Task: Select Pets. Add to cart, from Target for 3194 Cheshire Road, Bridgeport, Connecticut 06604, Cell Number 203-362-4243, following items : Blue Buffalo Chicken & Brown Rice Recipe Indoor Health Dry Cat Food (5 lb)_x000D_
 - 1, Purina Natural High Protein, Grain Free Pate Wet Cat Food Beef Recipe (3 oz)_x000D_
 - 1, Tidy Cats Clumping Performance Multi Litter (20 lb)_x000D_
 - 1, Purina Tidy Cats Clumping Cat Litter for Multiple Cats (20 lb)_x000D_
 - 1, Purina Tidy Cats 4-in-1 Strength Clumping Cat Litter Pail (35 lb)_x000D_
 - 1
Action: Mouse moved to (548, 125)
Screenshot: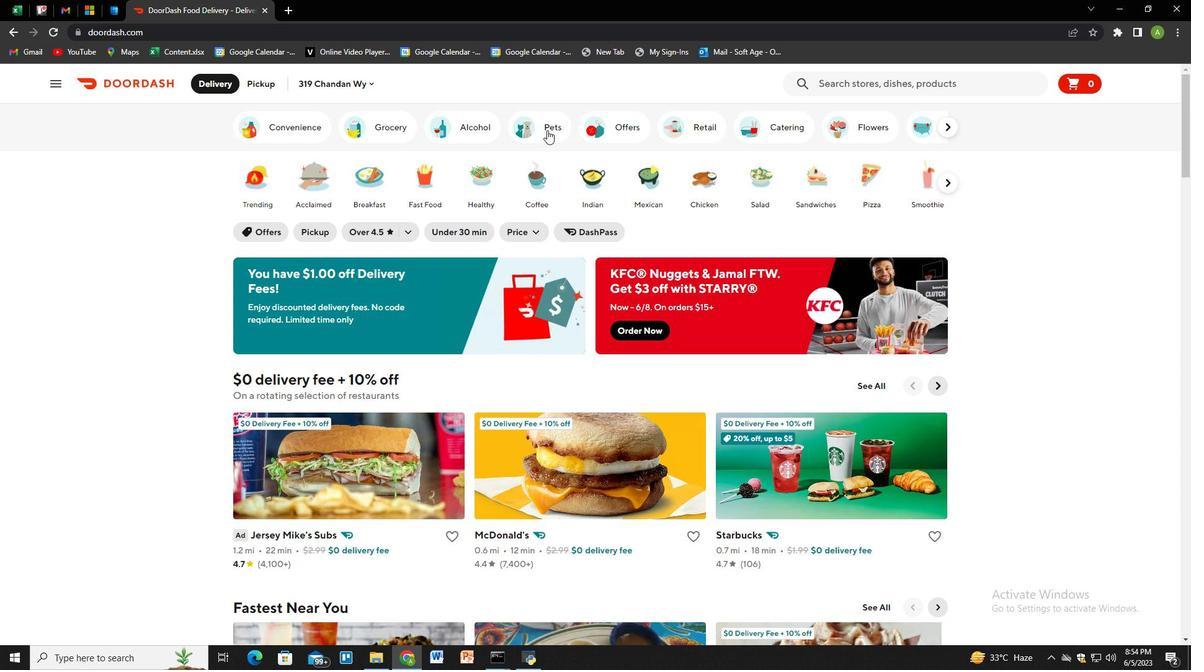 
Action: Mouse pressed left at (548, 125)
Screenshot: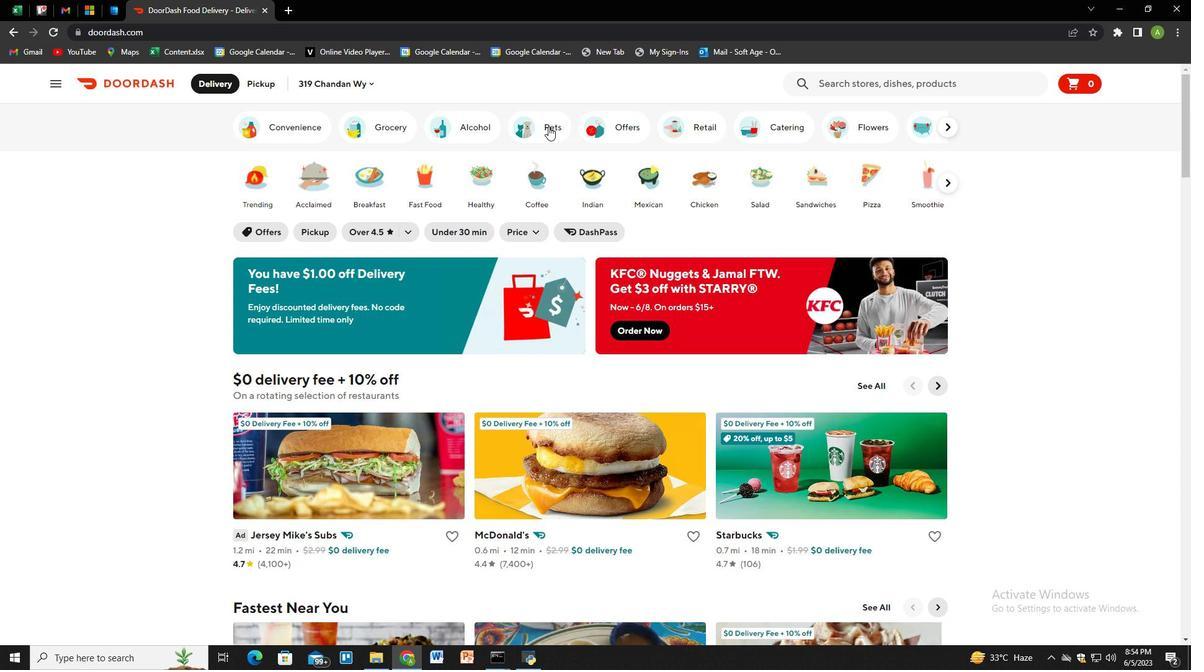 
Action: Mouse moved to (911, 347)
Screenshot: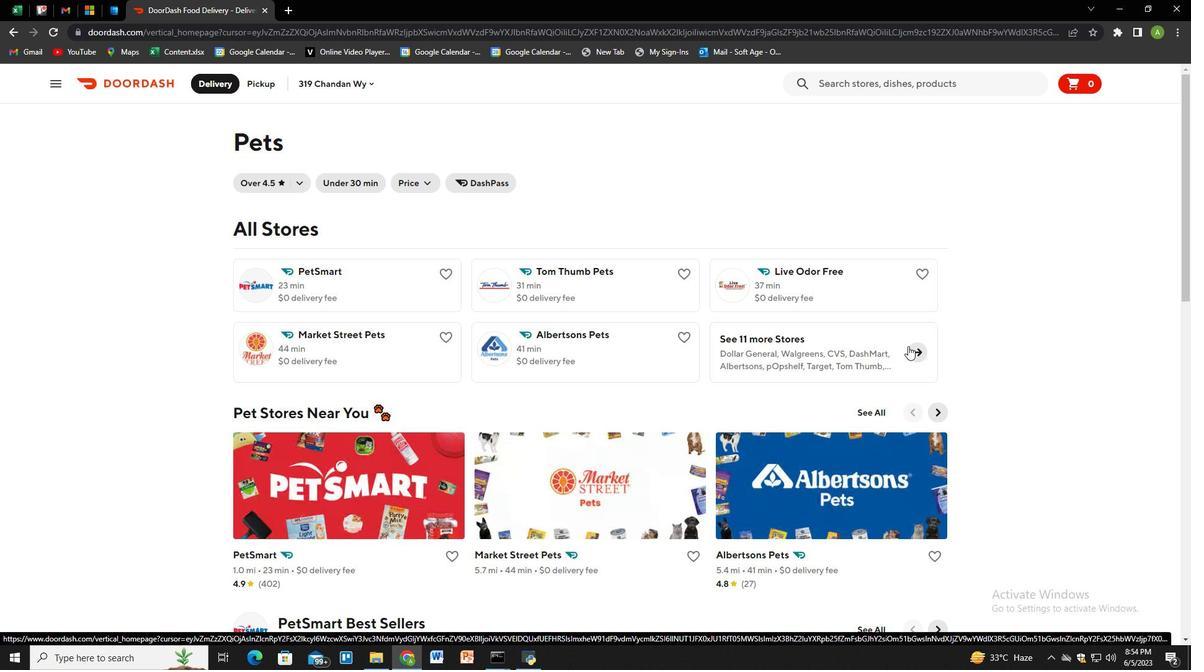 
Action: Mouse pressed left at (911, 347)
Screenshot: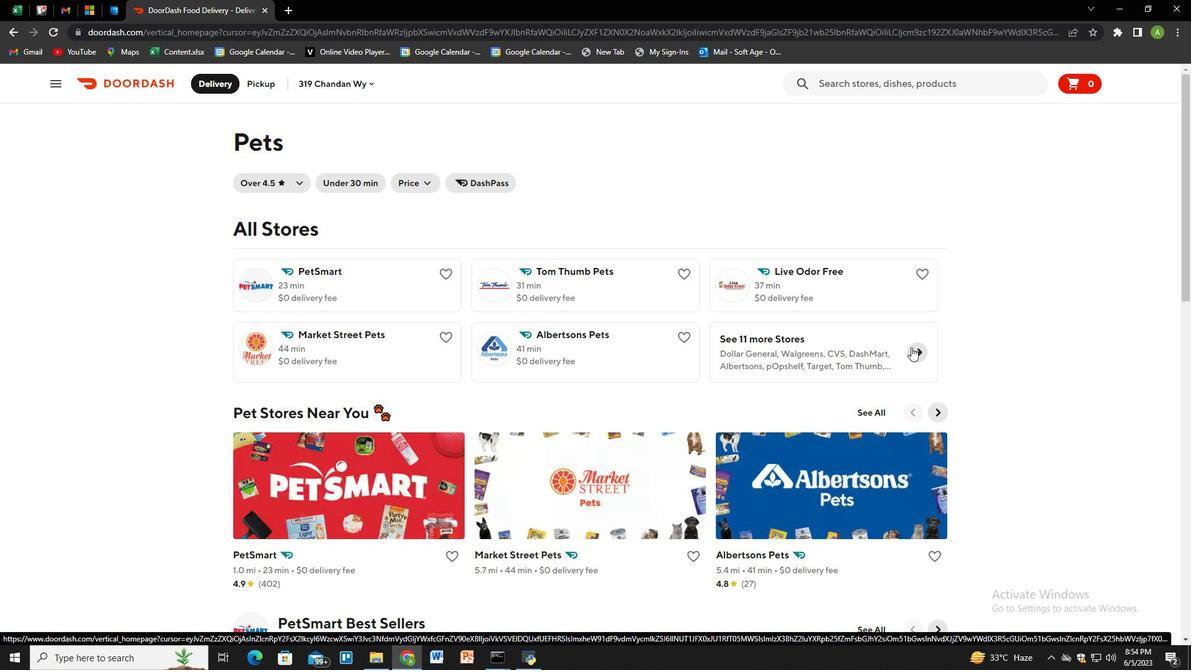 
Action: Mouse moved to (843, 390)
Screenshot: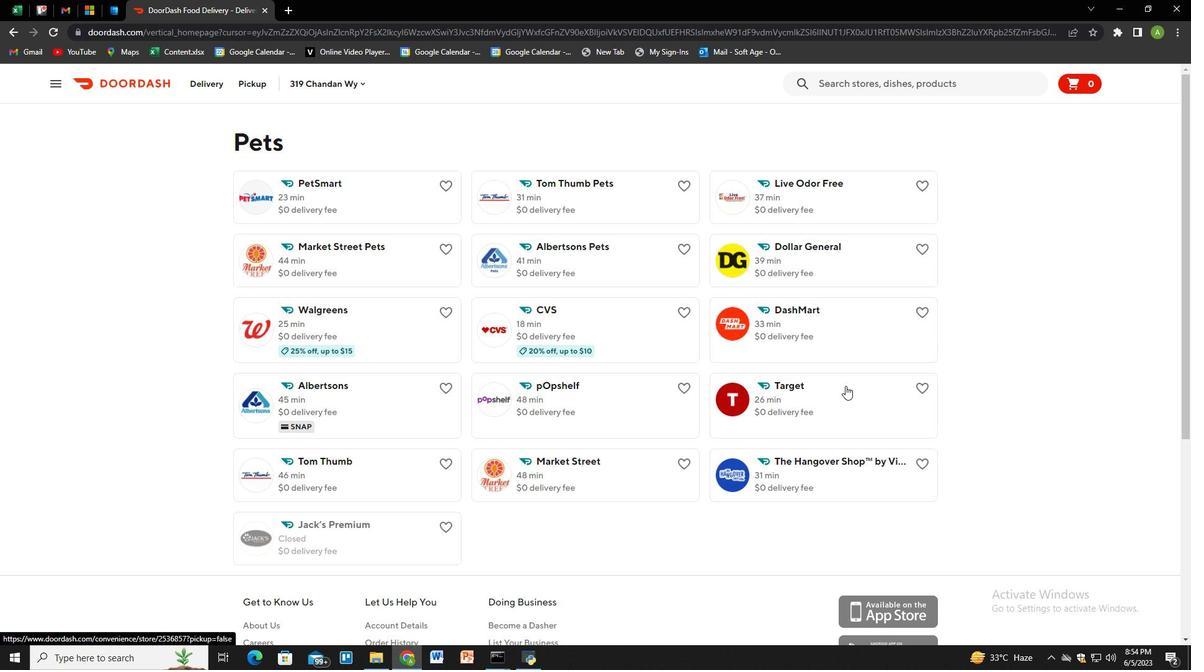 
Action: Mouse pressed left at (843, 390)
Screenshot: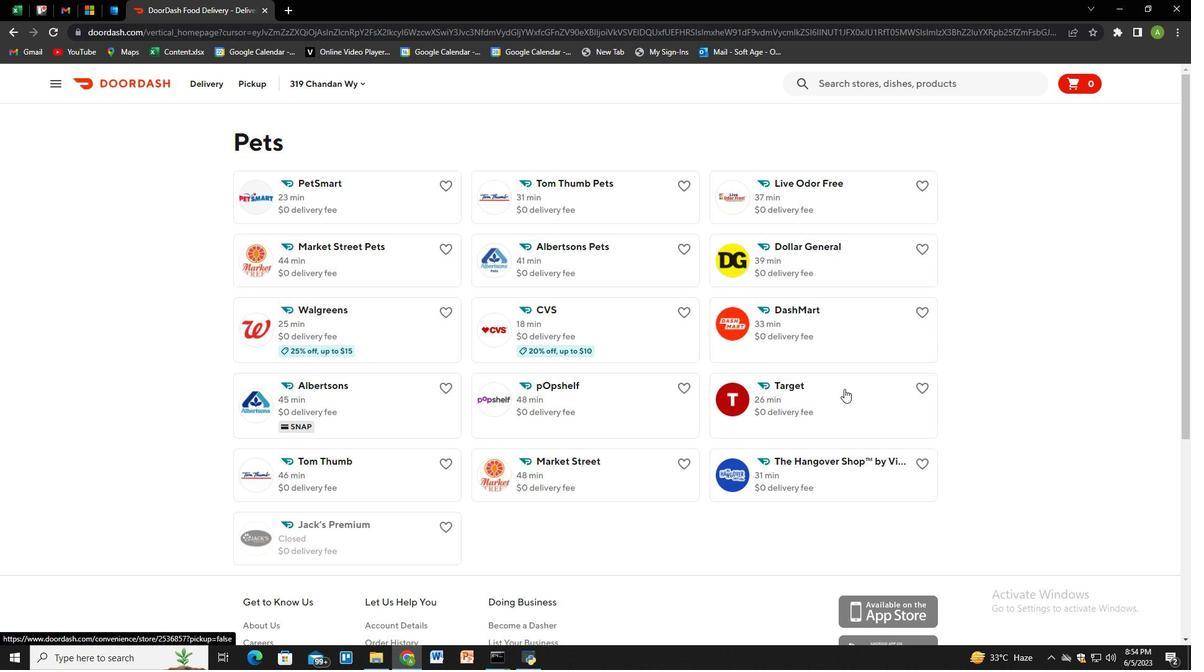 
Action: Mouse moved to (269, 84)
Screenshot: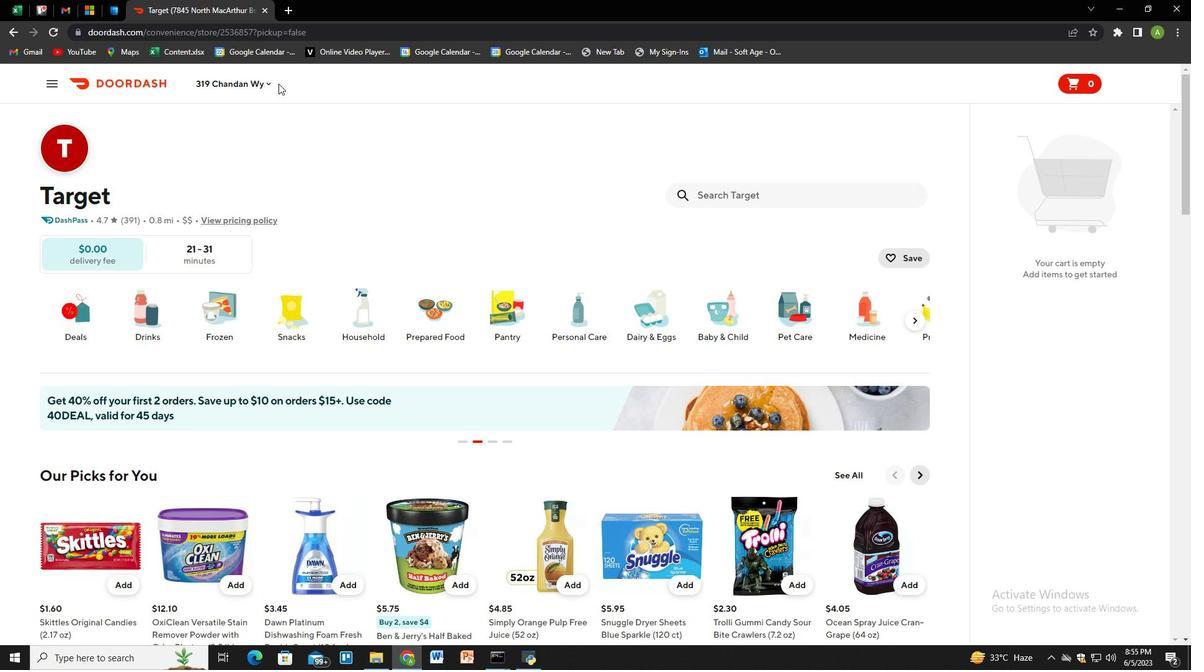 
Action: Mouse pressed left at (269, 84)
Screenshot: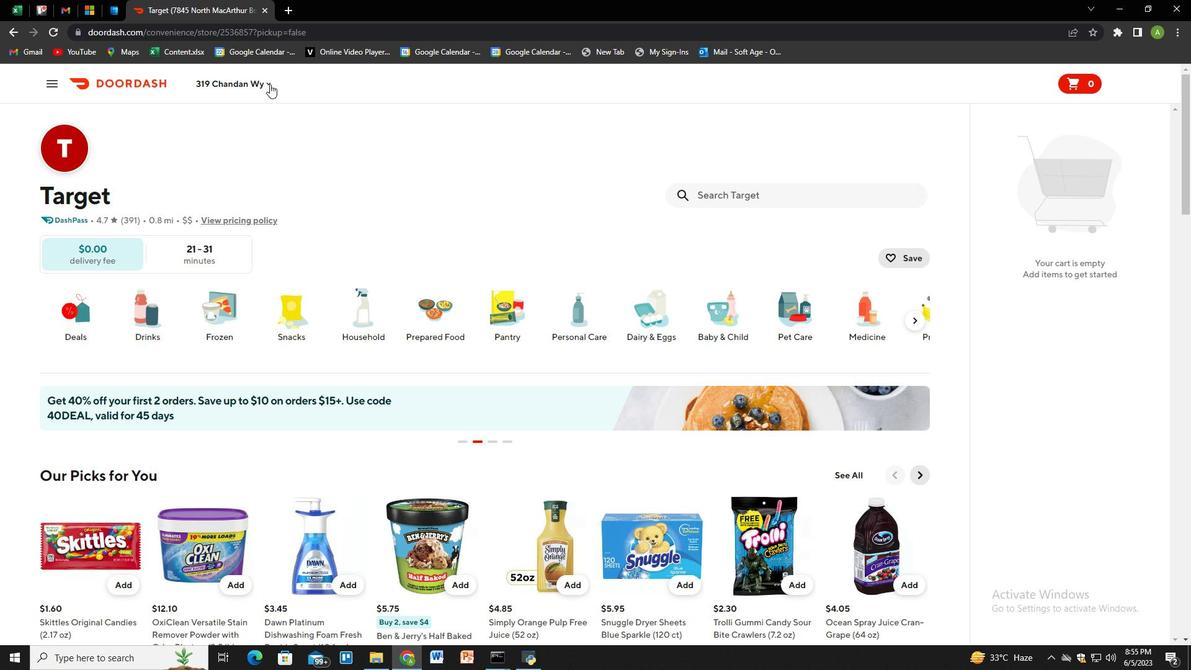 
Action: Mouse moved to (291, 138)
Screenshot: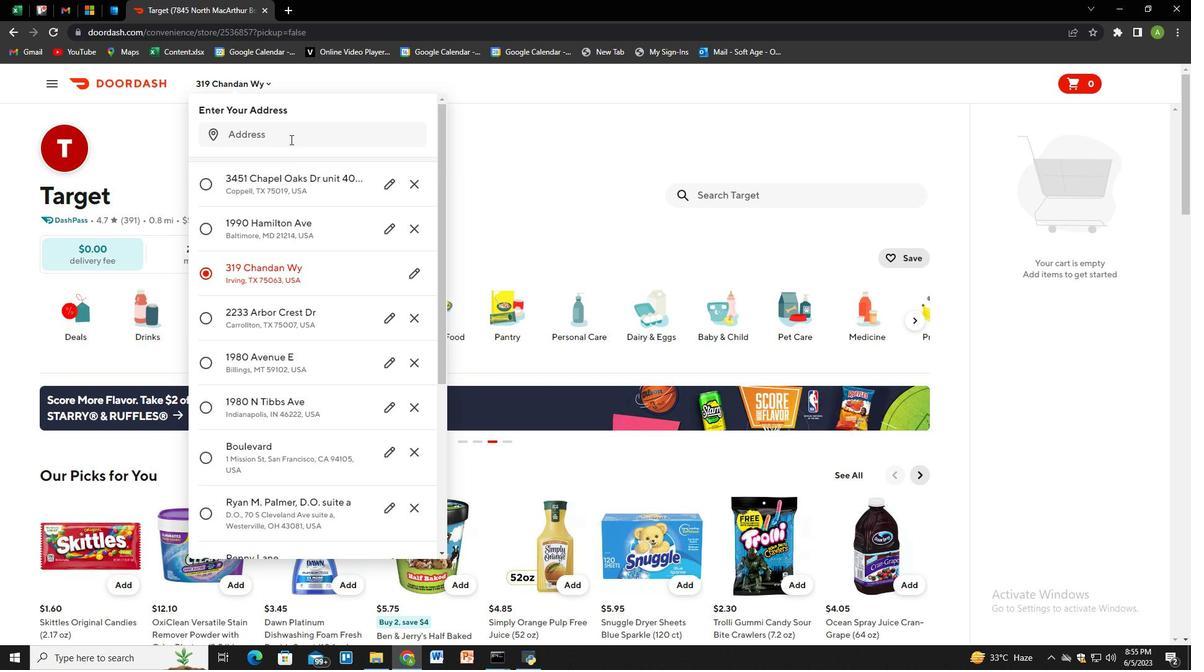 
Action: Mouse pressed left at (291, 138)
Screenshot: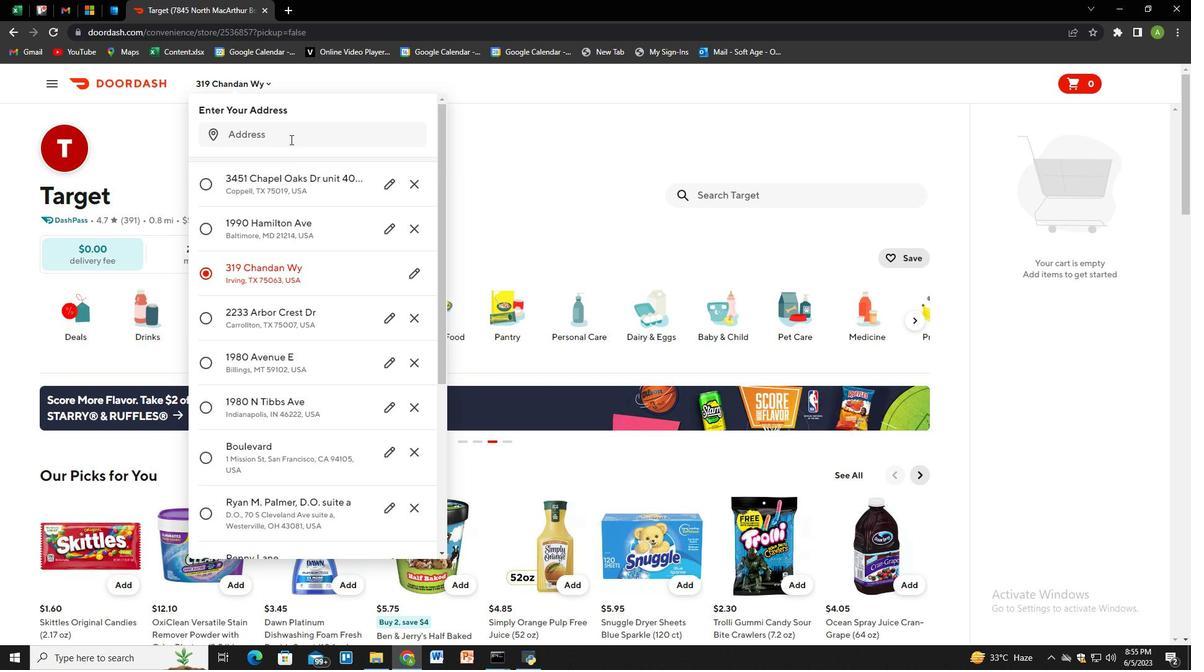 
Action: Mouse moved to (292, 137)
Screenshot: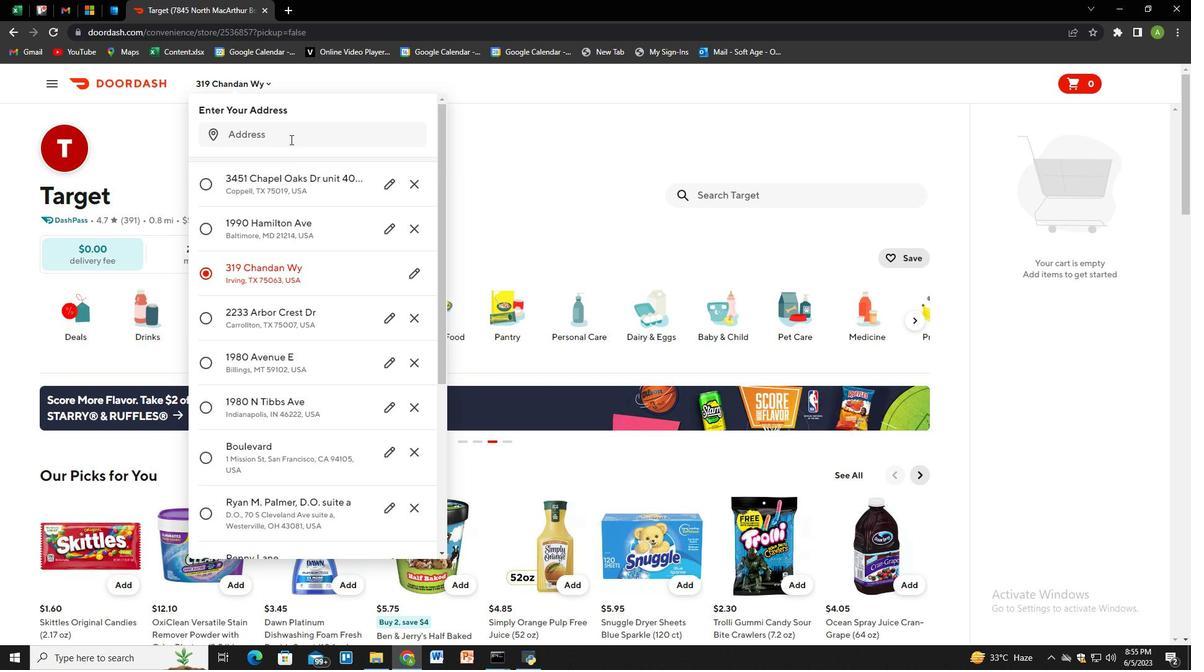 
Action: Key pressed 3194<Key.space>cheshire<Key.space>road,<Key.space>bridgeport,<Key.space>connecticut<Key.space>06604<Key.enter>
Screenshot: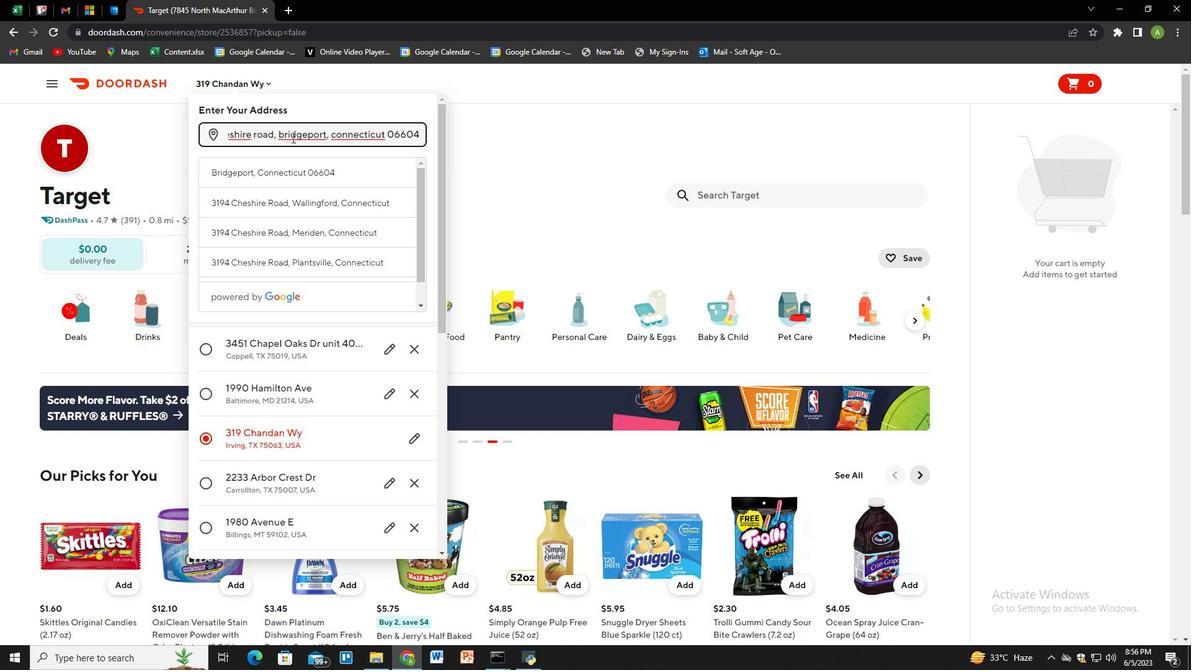 
Action: Mouse moved to (385, 540)
Screenshot: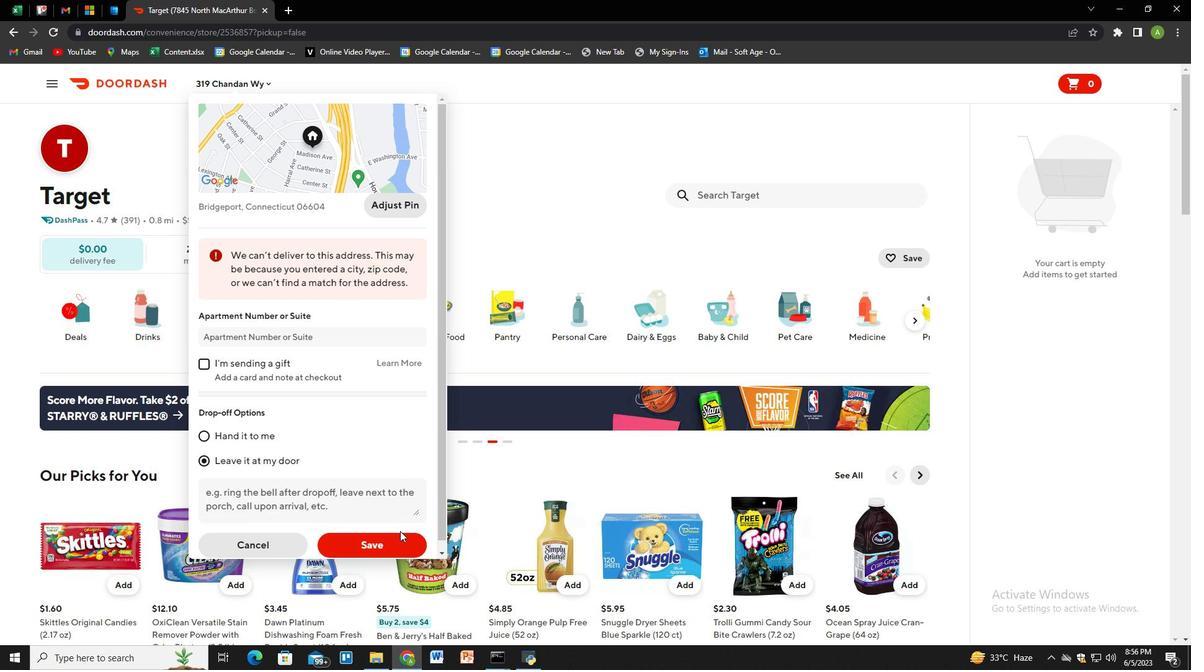 
Action: Mouse pressed left at (385, 540)
Screenshot: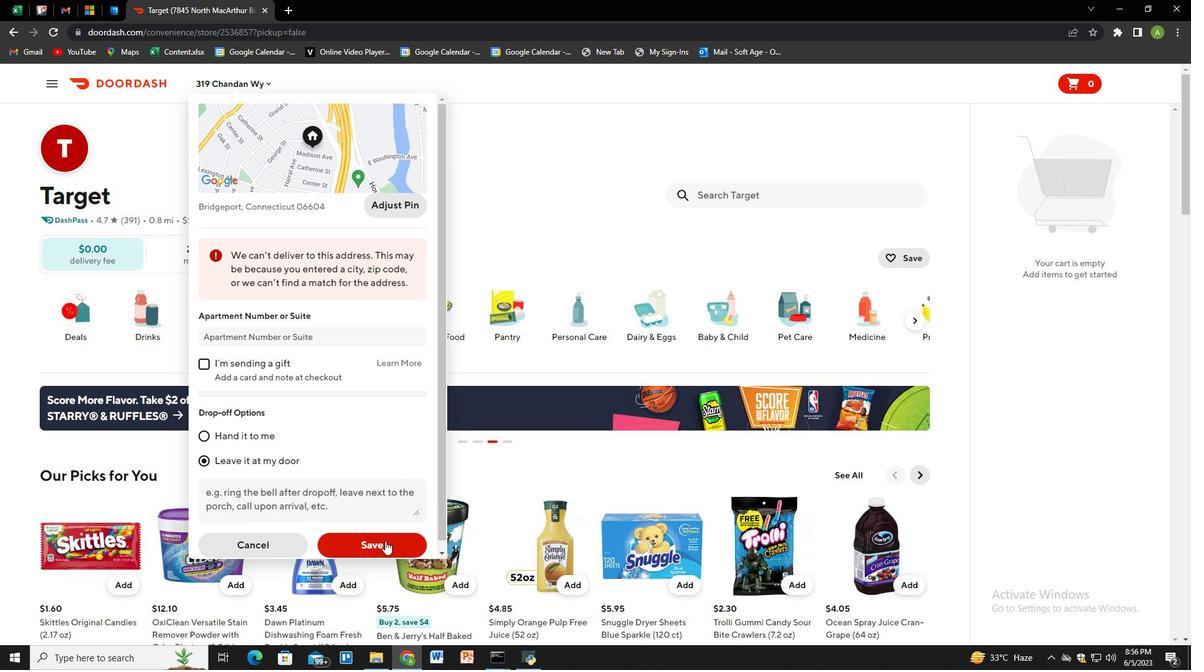 
Action: Mouse moved to (750, 197)
Screenshot: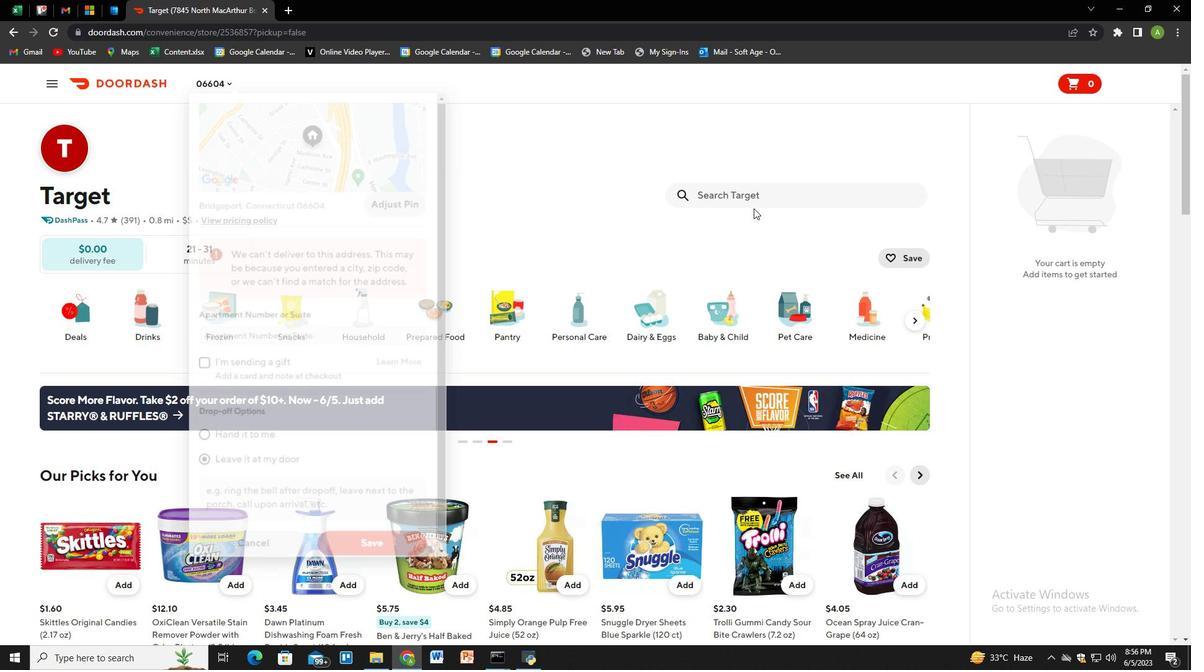 
Action: Mouse pressed left at (750, 197)
Screenshot: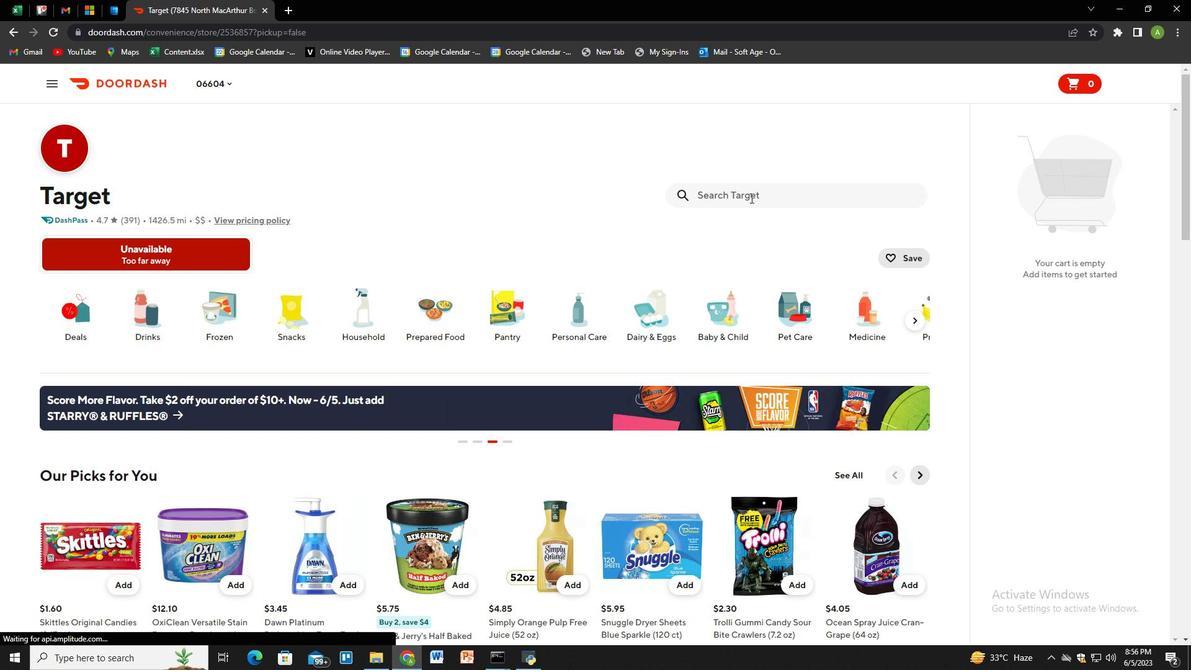 
Action: Key pressed blue<Key.space>buffalo<Key.space>chicken<Key.space><Key.shift><Key.shift><Key.shift><Key.shift><Key.shift><Key.shift><Key.shift><Key.shift><Key.shift><Key.shift><Key.shift><Key.shift><Key.shift><Key.shift><Key.shift><Key.shift><Key.shift>&<Key.space>brown<Key.space>rice<Key.space>recipe<Key.space>indoor<Key.space>health<Key.space>dry<Key.space>cat<Key.space>food<Key.space><Key.shift_r>(5<Key.space>lb<Key.shift_r>)<Key.enter>
Screenshot: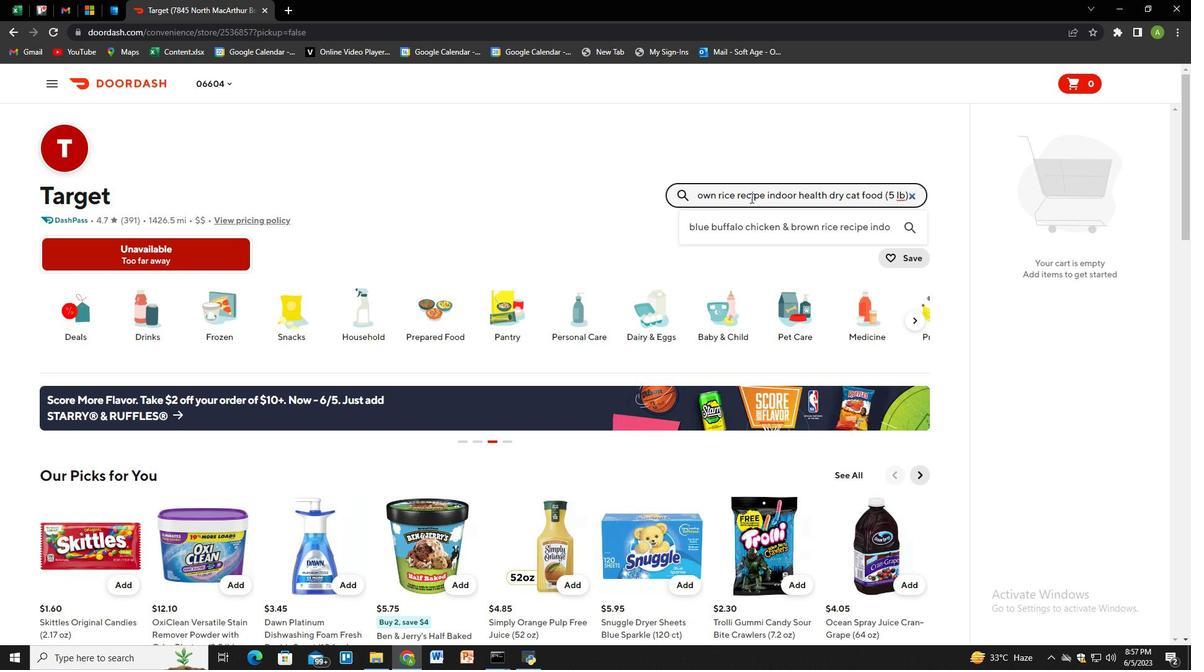 
Action: Mouse moved to (111, 322)
Screenshot: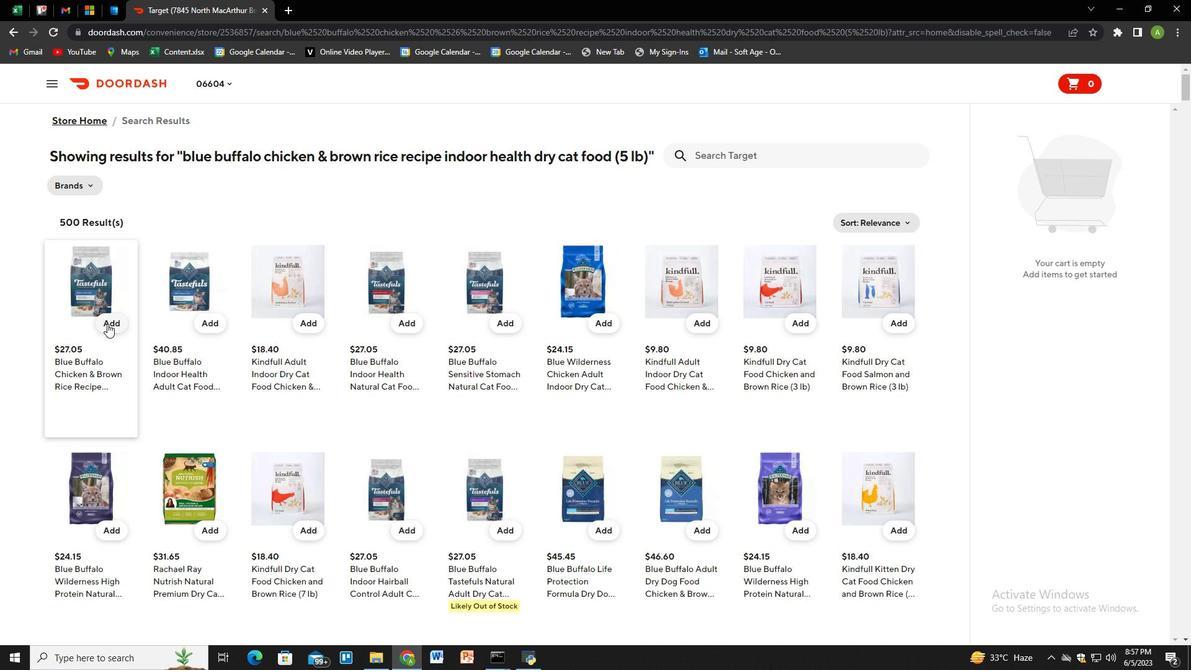 
Action: Mouse pressed left at (111, 322)
Screenshot: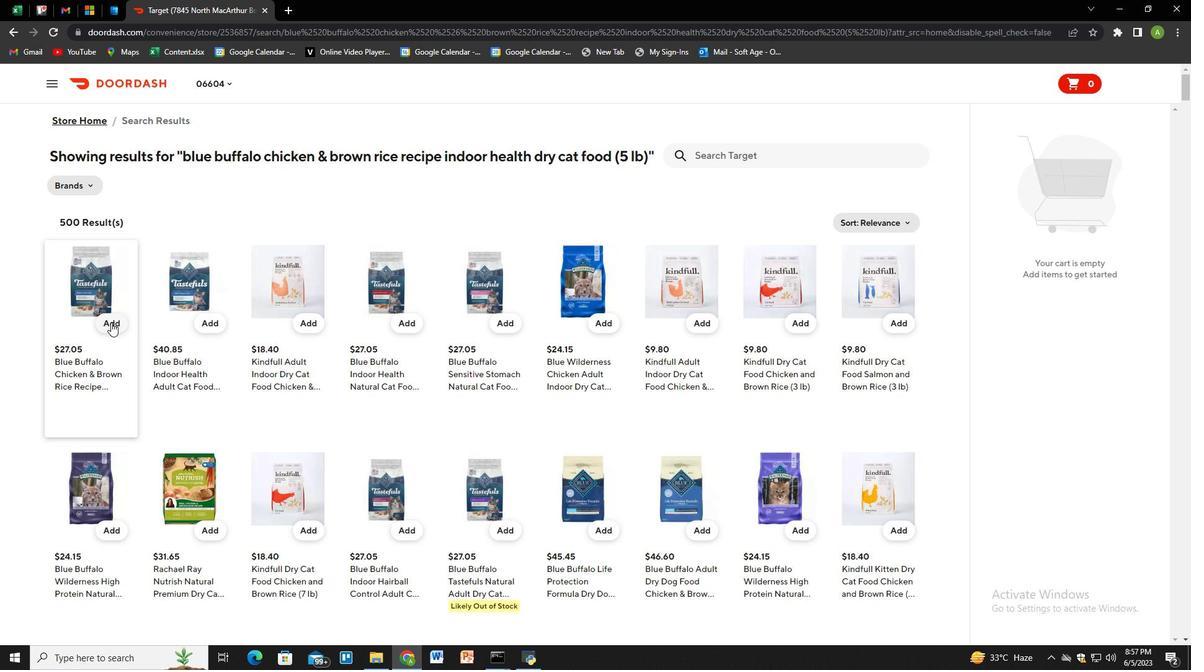
Action: Mouse moved to (727, 156)
Screenshot: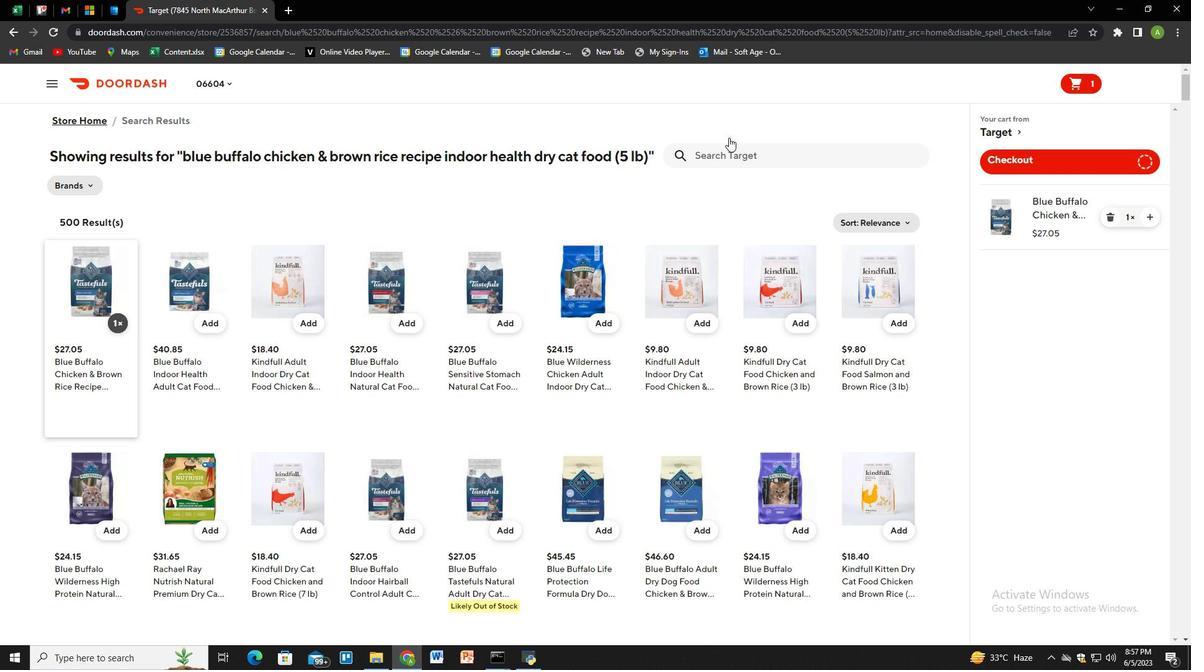 
Action: Mouse pressed left at (727, 156)
Screenshot: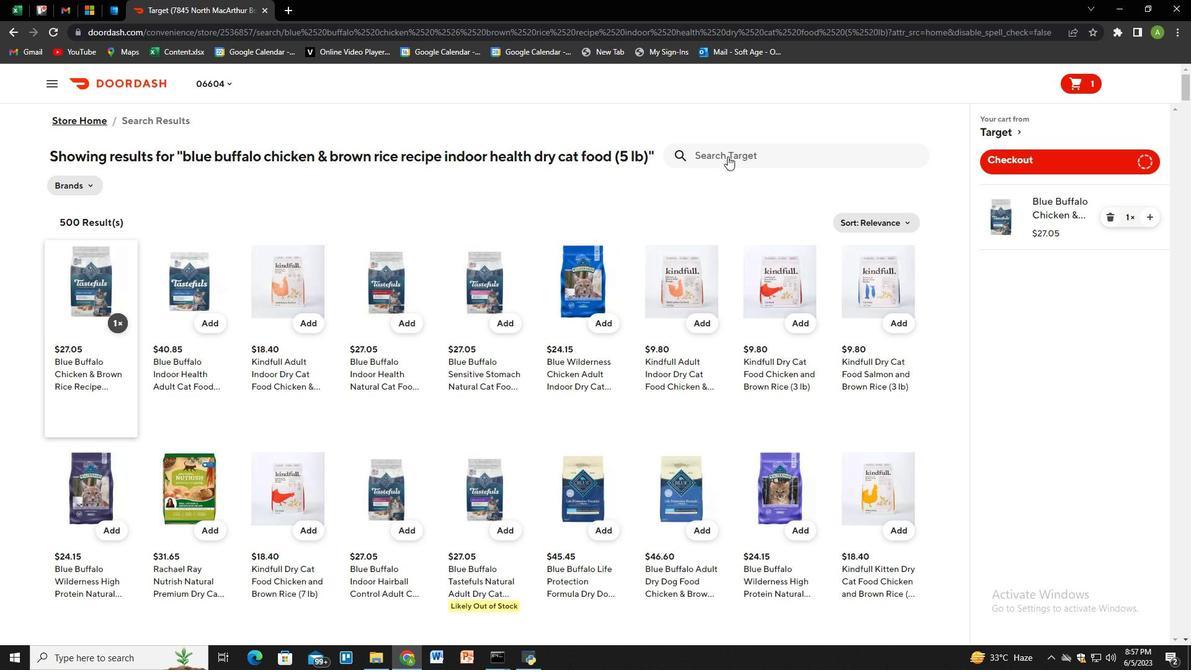 
Action: Key pressed purina<Key.space>natural<Key.space>high<Key.space>protein,<Key.space>grain<Key.space>free<Key.space>pate<Key.space>wet<Key.space>cat<Key.space>food<Key.space>beef<Key.space>recipe<Key.space><Key.shift_r>(3<Key.space>oz<Key.shift_r>)<Key.enter>
Screenshot: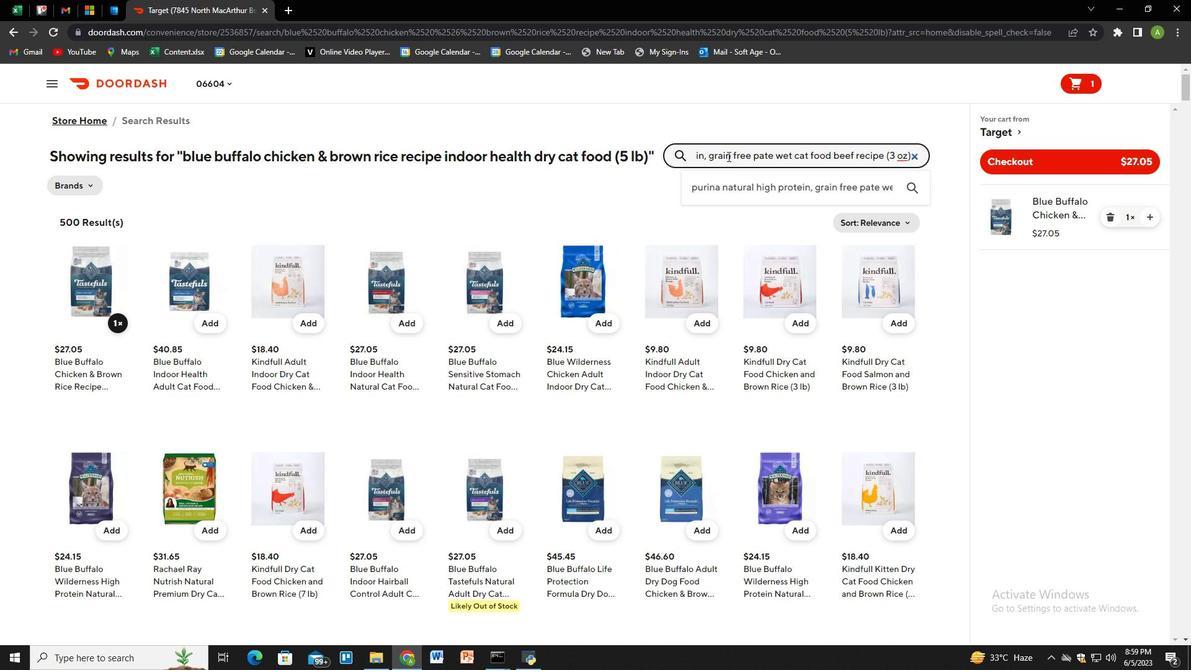 
Action: Mouse moved to (112, 318)
Screenshot: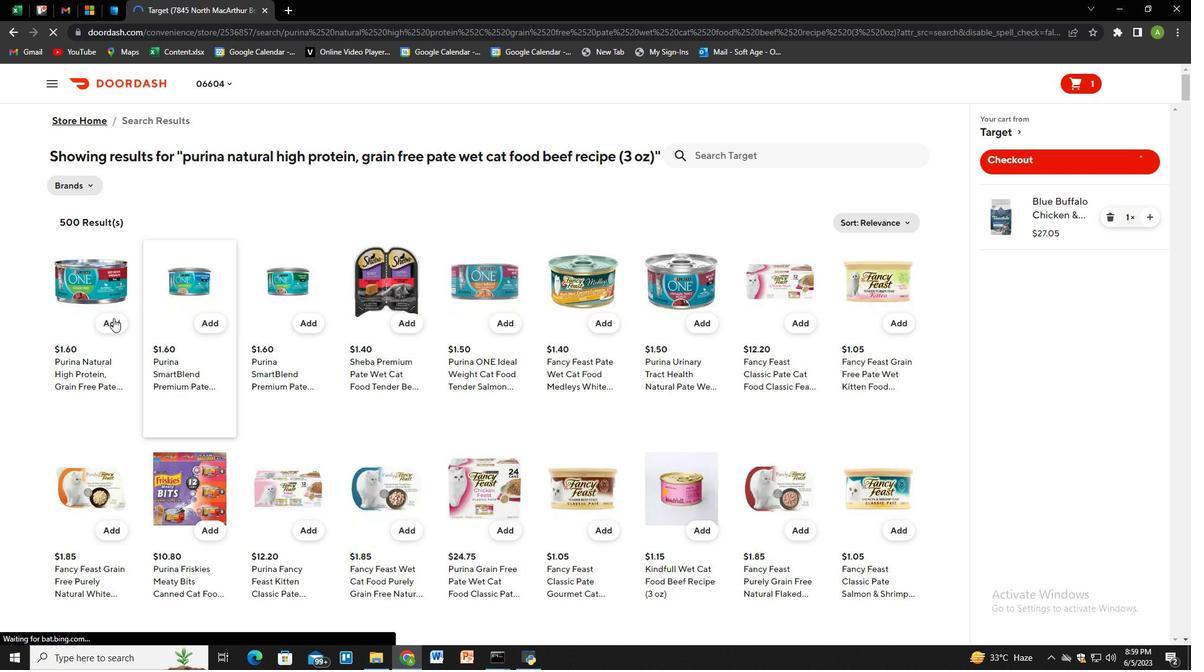 
Action: Mouse pressed left at (112, 318)
Screenshot: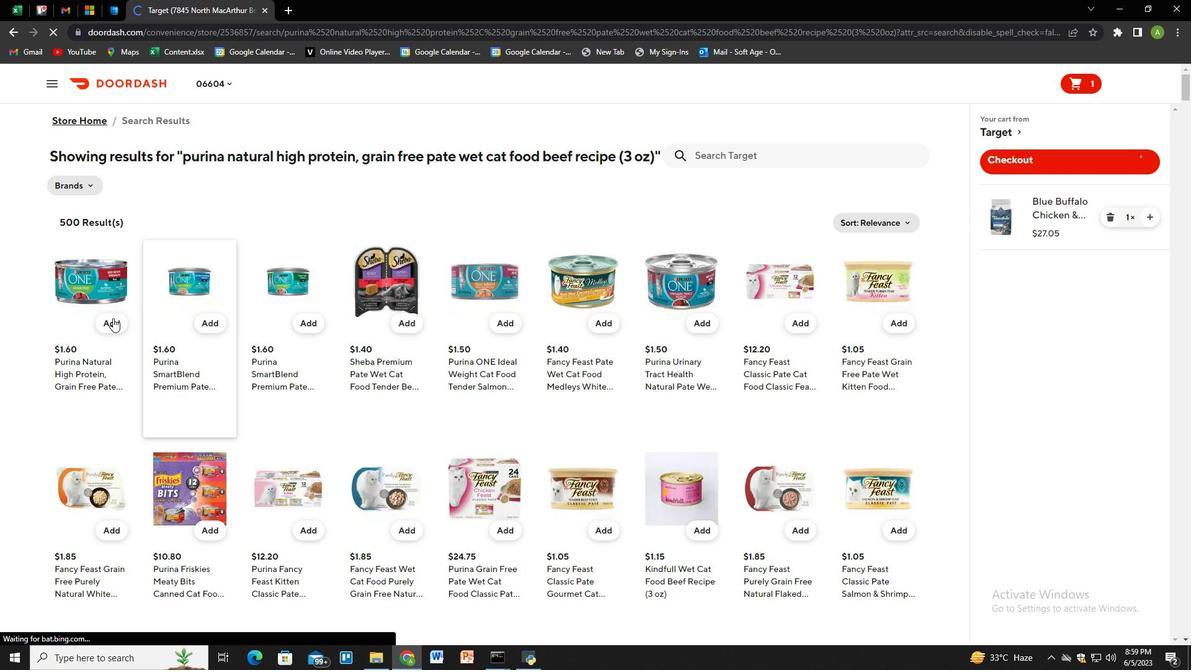 
Action: Mouse moved to (737, 155)
Screenshot: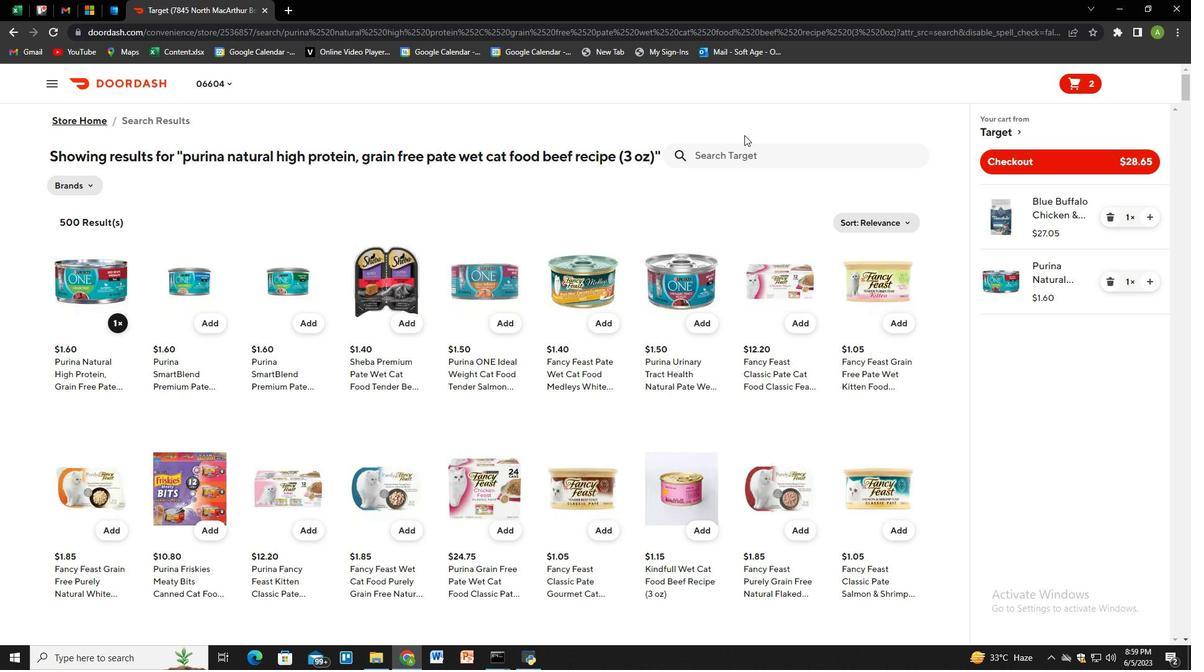 
Action: Mouse pressed left at (737, 155)
Screenshot: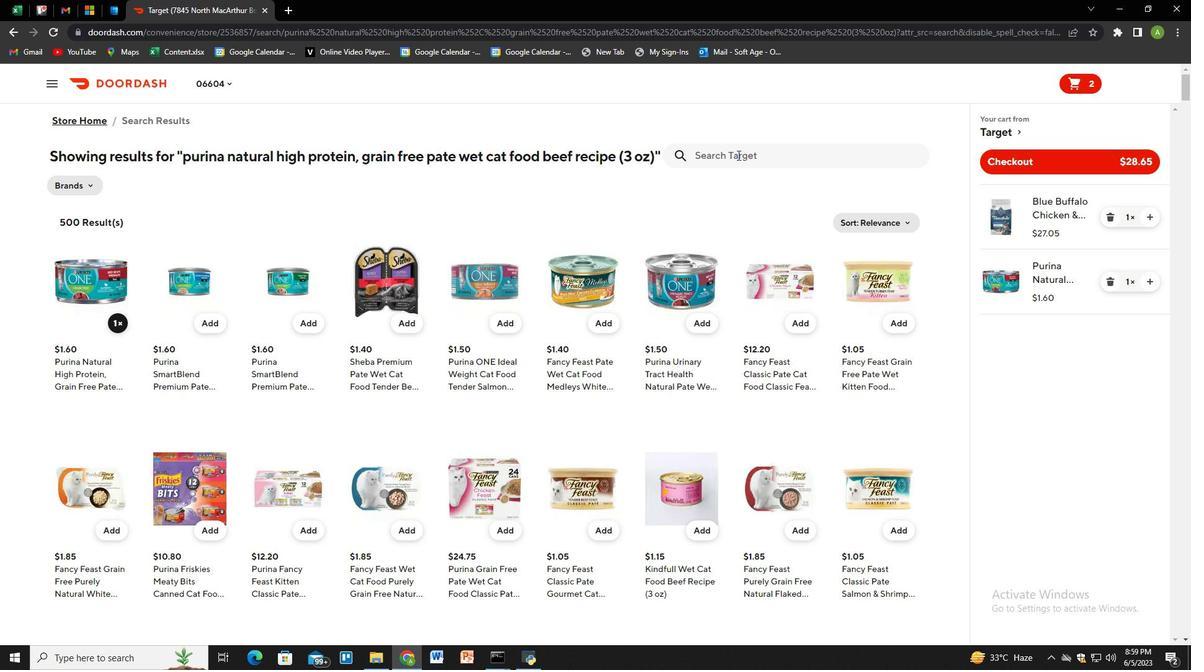 
Action: Key pressed tidy<Key.space>cats<Key.space>clumping<Key.space>pr<Key.backspace>erformance<Key.space>multi<Key.space>litter<Key.space><Key.shift_r>(20<Key.space>lb<Key.shift_r>)<Key.enter>
Screenshot: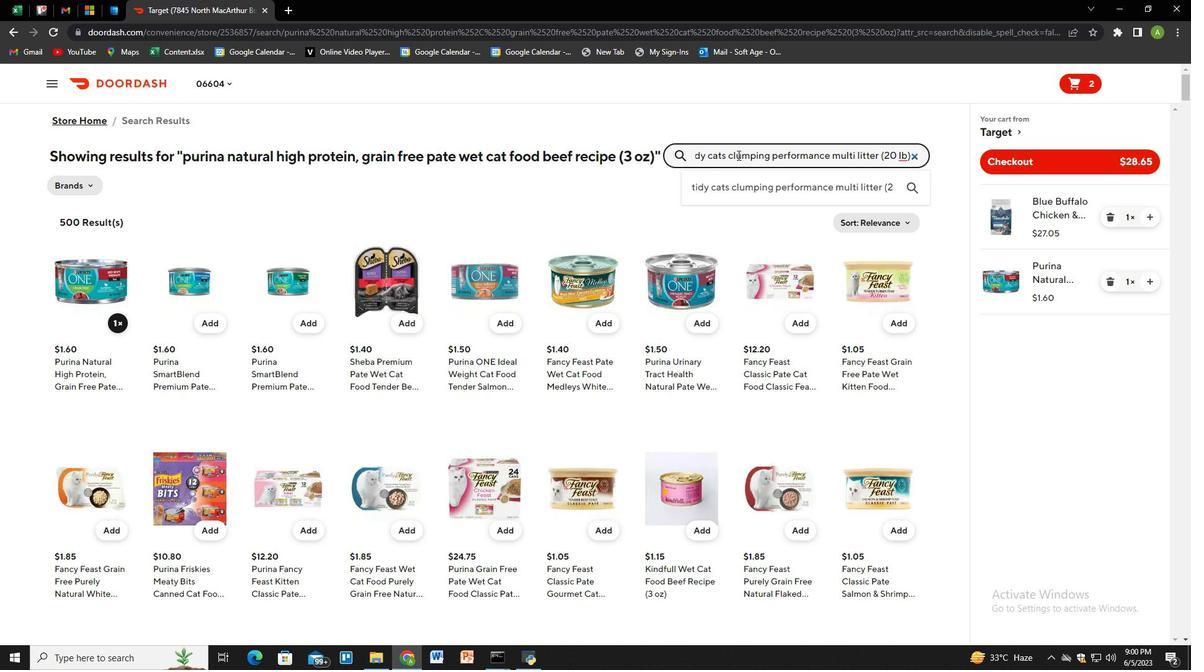 
Action: Mouse moved to (105, 326)
Screenshot: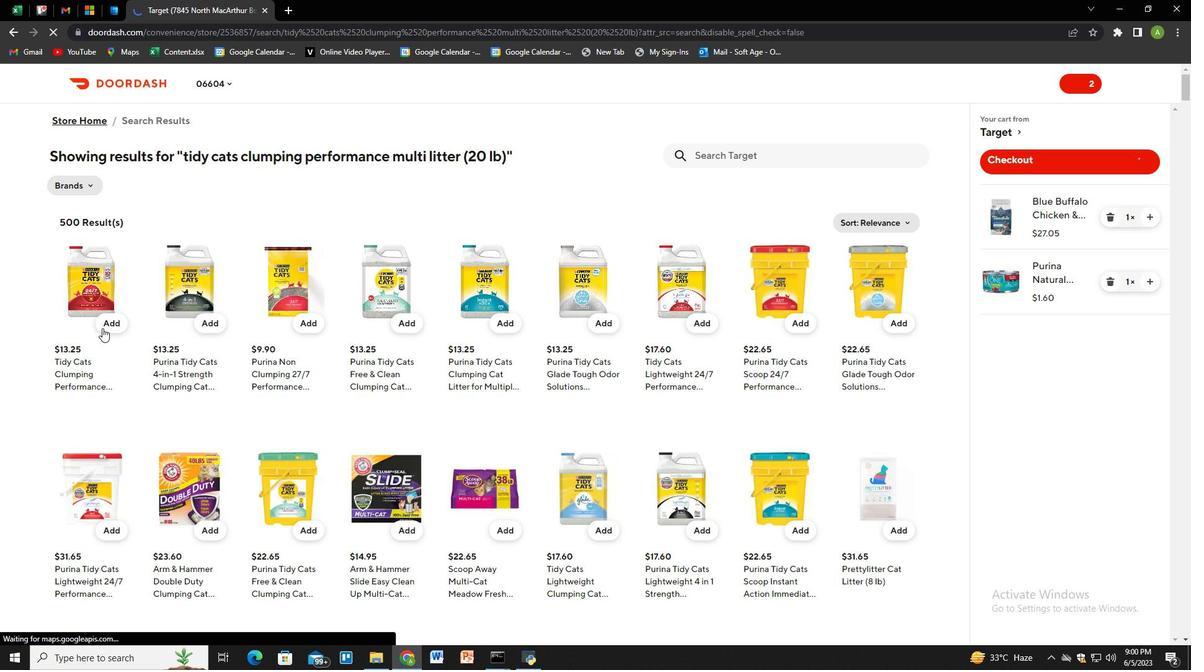 
Action: Mouse pressed left at (105, 326)
Screenshot: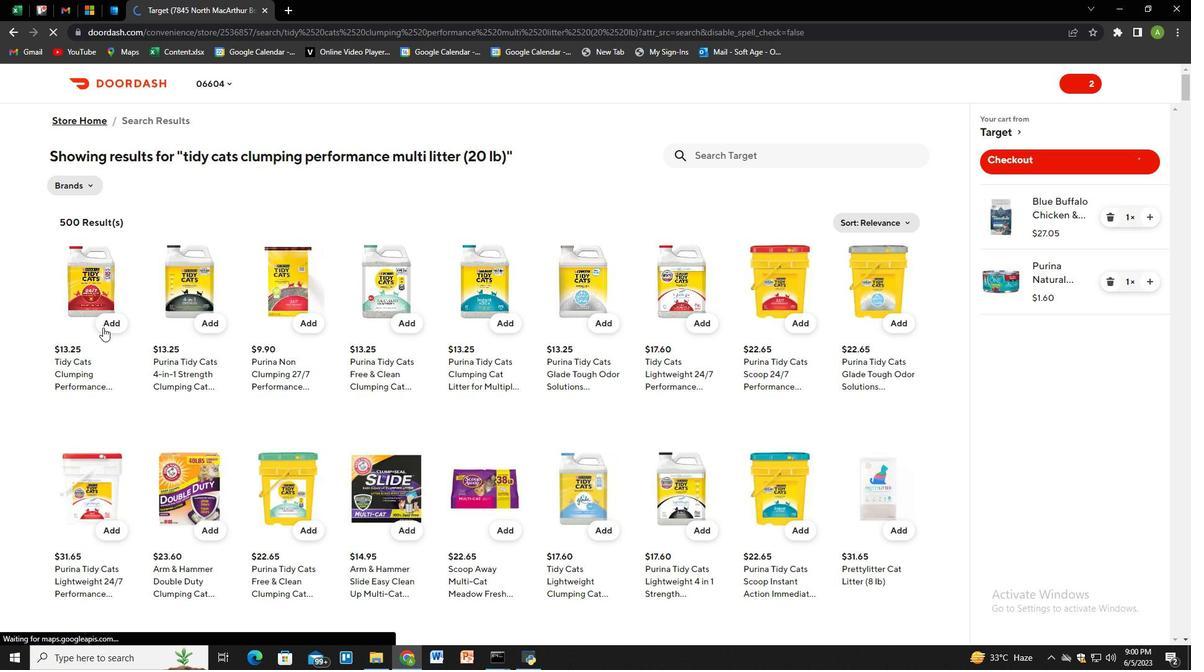 
Action: Mouse moved to (758, 155)
Screenshot: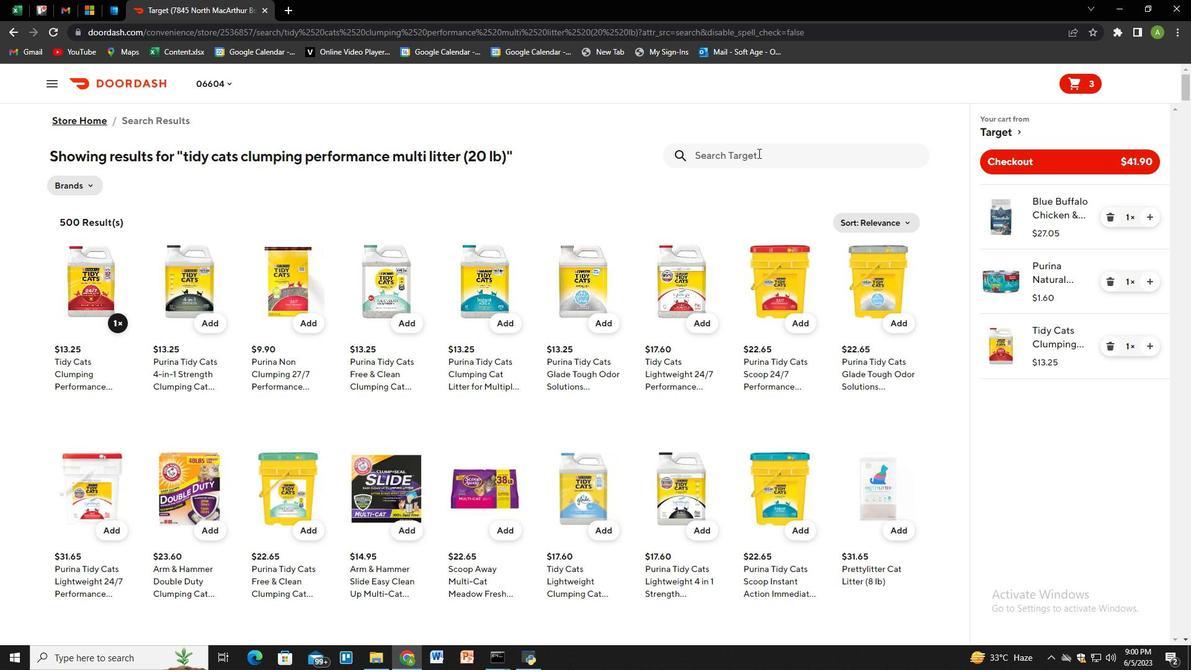 
Action: Mouse pressed left at (758, 155)
Screenshot: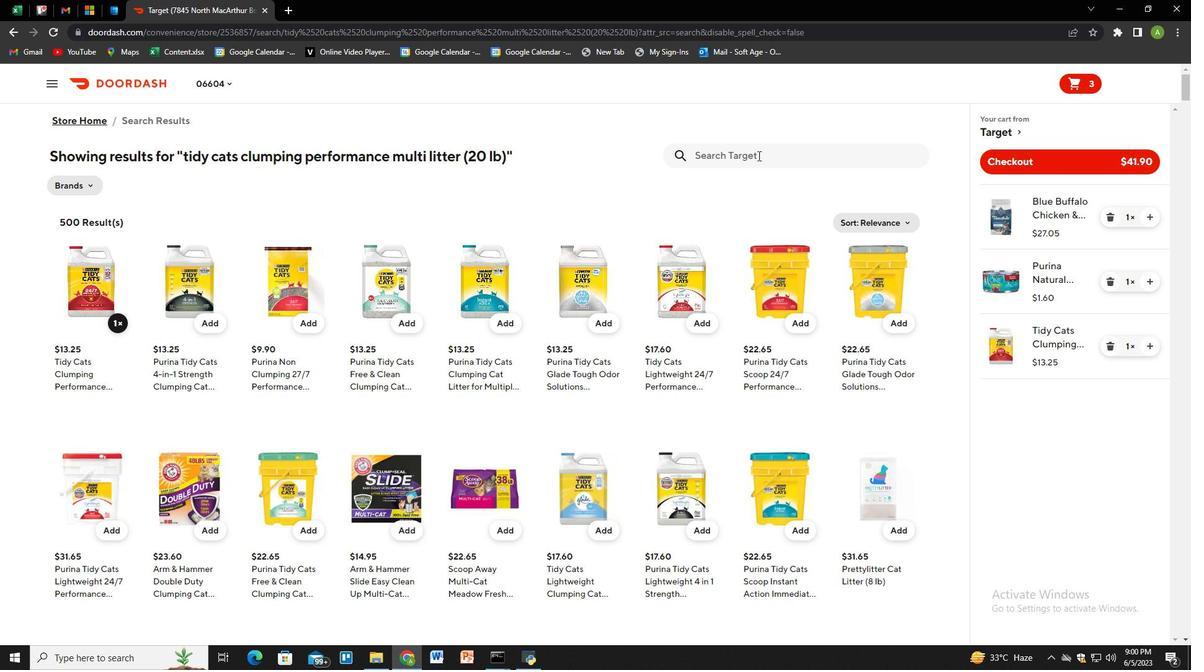 
Action: Key pressed purina<Key.space>tidy<Key.space>cats<Key.space>clup<Key.backspace>p<Key.backspace>mping<Key.space>cat<Key.space>litter<Key.space>for<Key.space>i<Key.backspace>ulti<Key.backspace><Key.backspace><Key.backspace><Key.backspace>multiple<Key.space>cats<Key.space><Key.shift_r>(20<Key.space>lb<Key.shift_r>)<Key.enter>
Screenshot: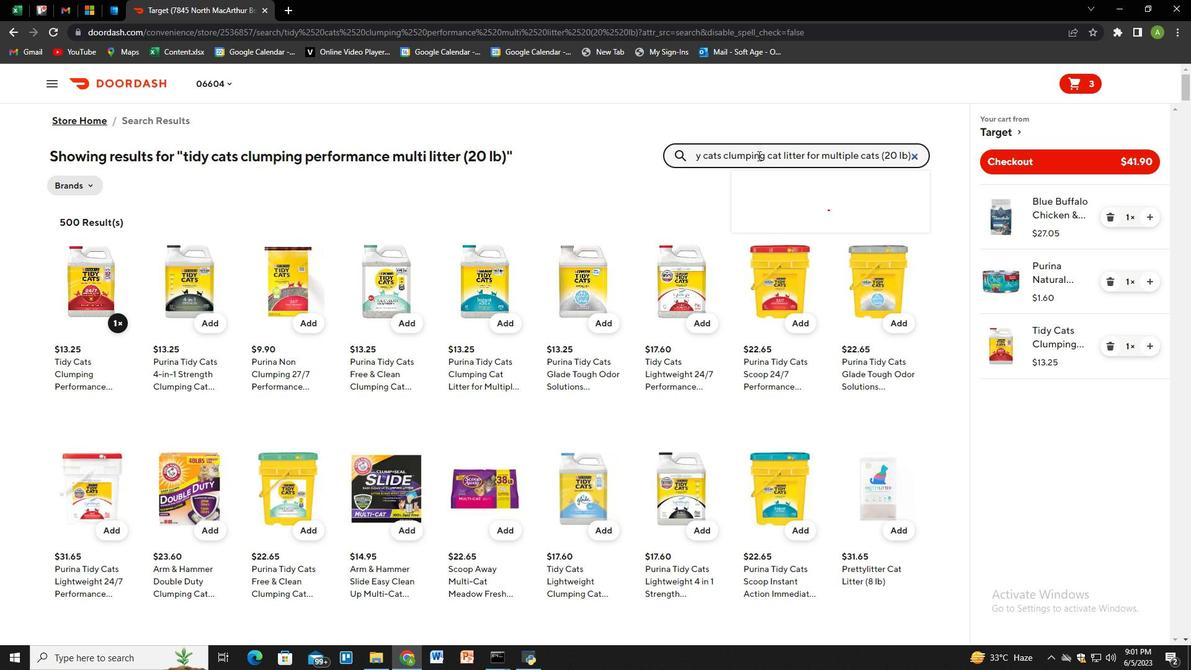 
Action: Mouse moved to (109, 325)
Screenshot: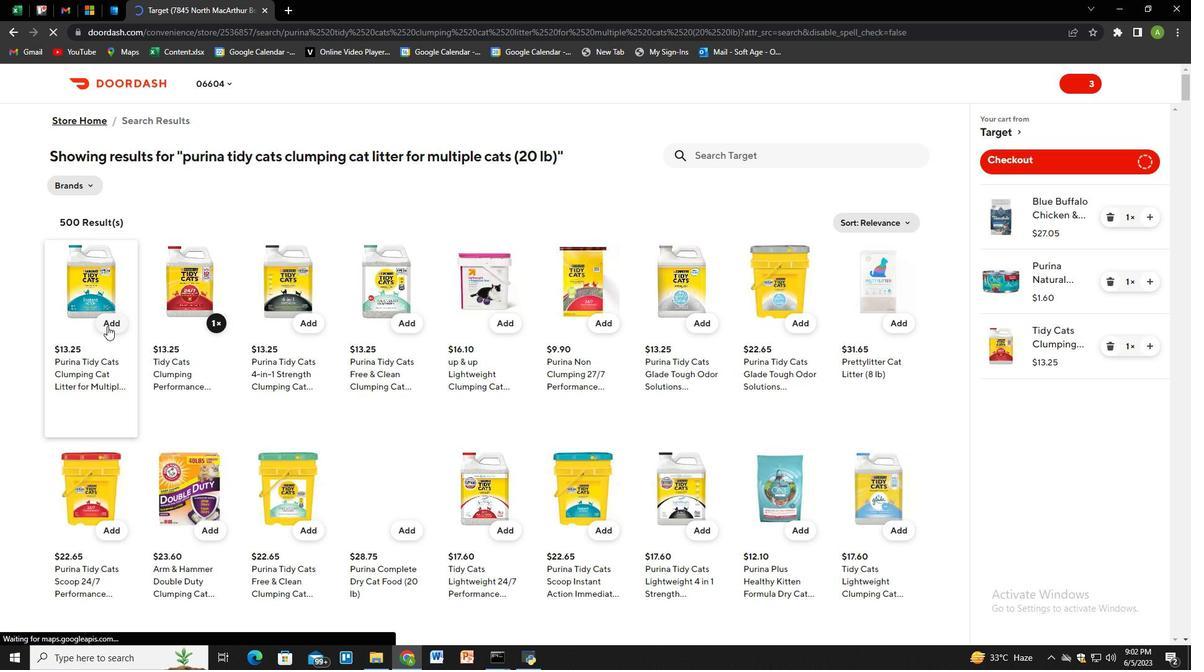 
Action: Mouse pressed left at (109, 325)
Screenshot: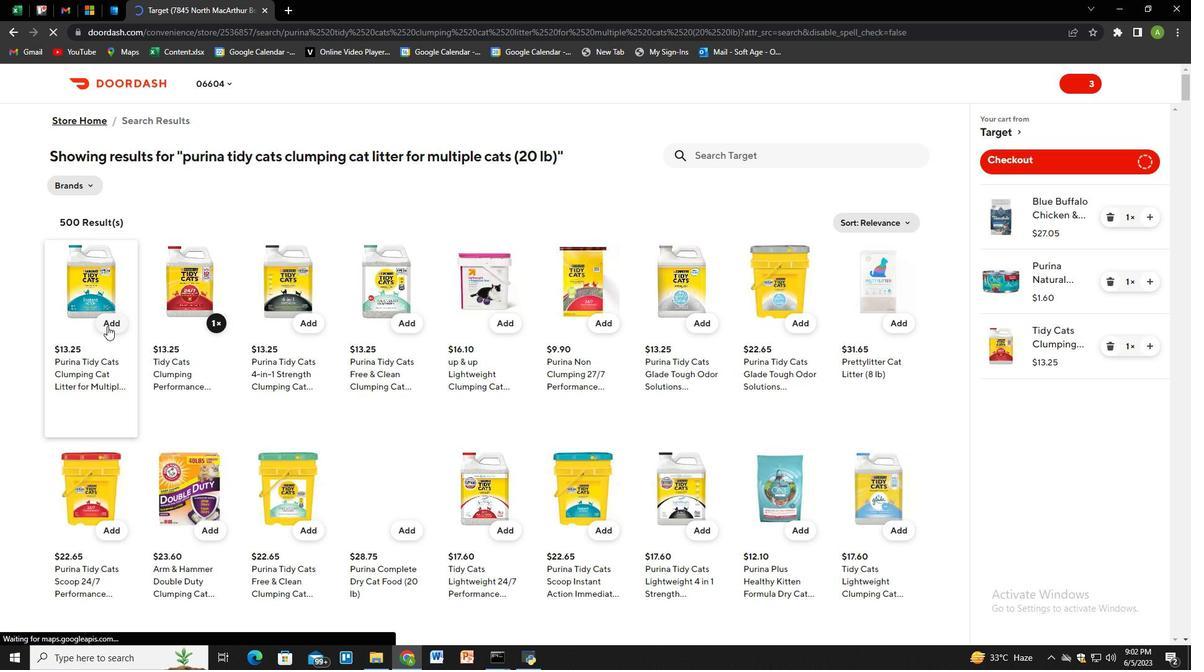 
Action: Mouse moved to (721, 154)
Screenshot: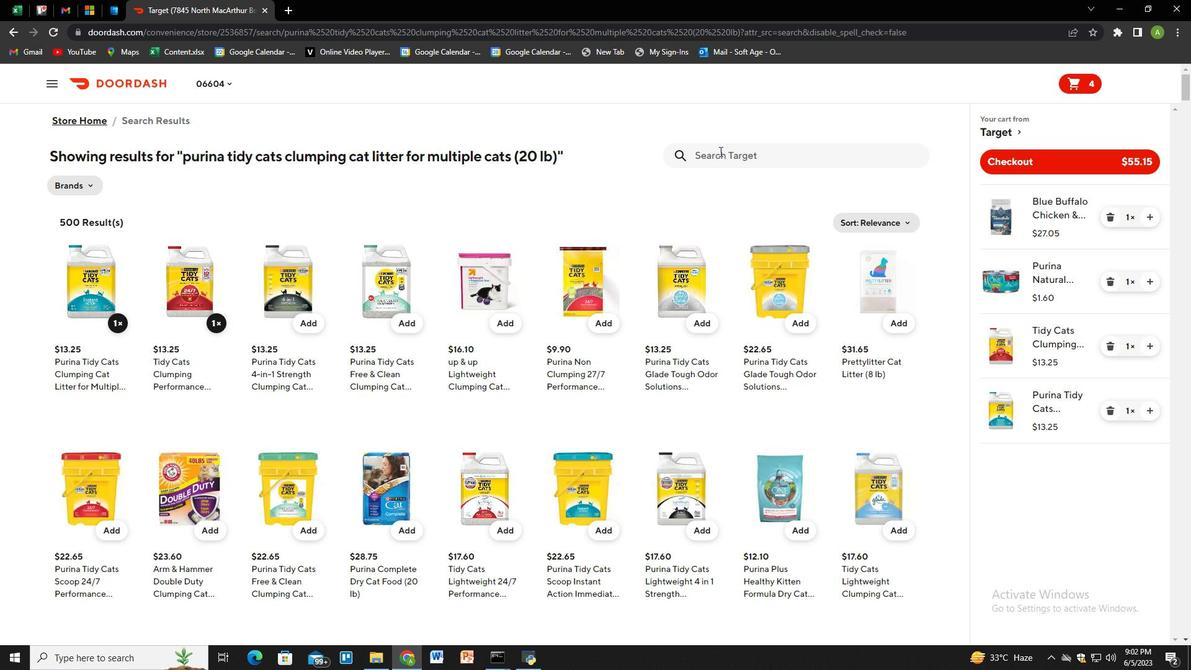 
Action: Mouse pressed left at (721, 154)
Screenshot: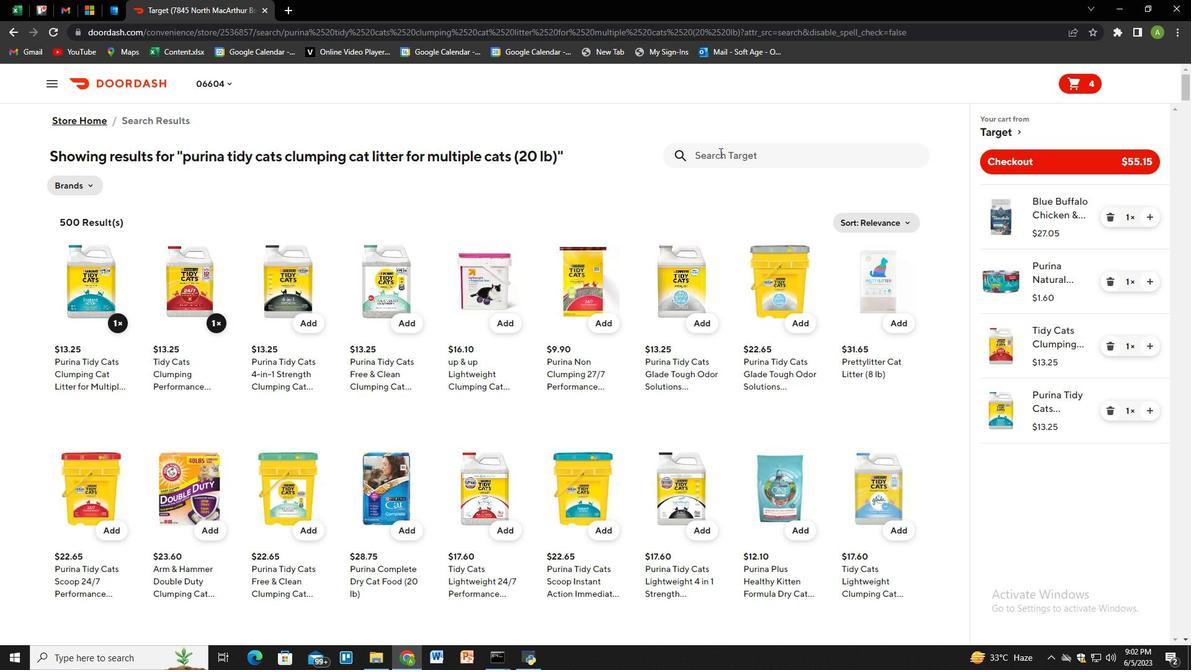 
Action: Mouse moved to (610, 189)
Screenshot: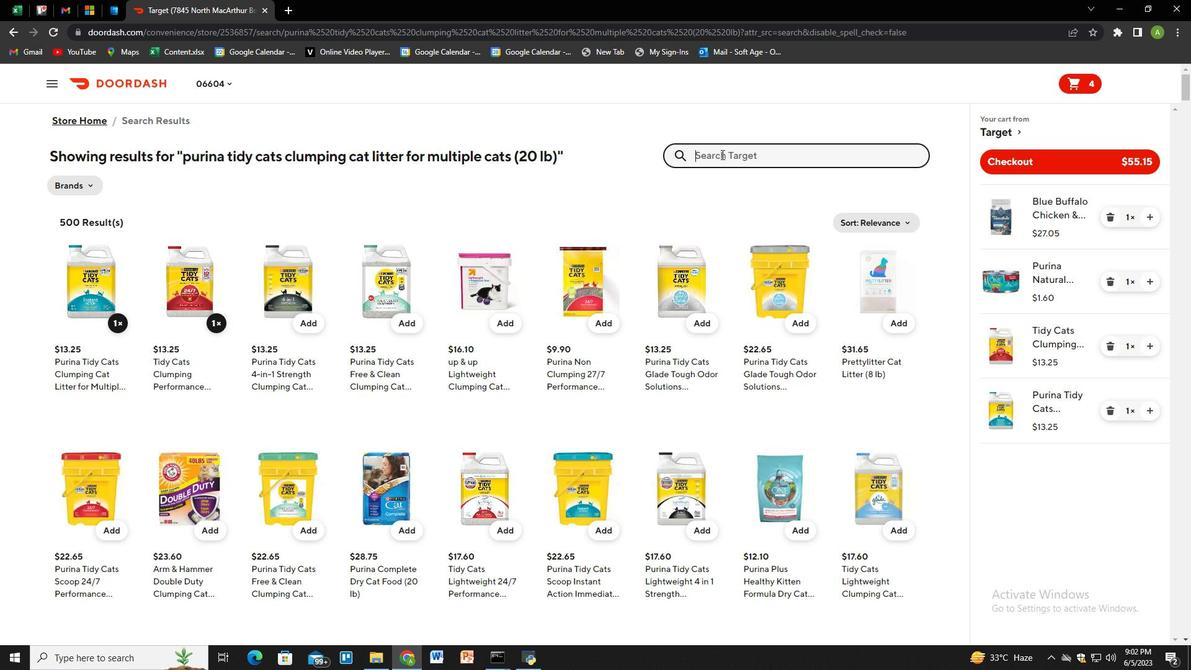 
Action: Key pressed pi<Key.backspace>urina<Key.space>tidy<Key.space>cats<Key.space>4-in-1<Key.space>strength<Key.space>clumping<Key.space>cat<Key.space>litter<Key.space>pail<Key.space><Key.shift_r><Key.shift_r><Key.shift_r><Key.shift_r><Key.shift_r><Key.shift_r><Key.shift_r><Key.shift_r><Key.shift_r><Key.shift_r><Key.shift_r><Key.shift_r><Key.shift_r>(35<Key.space>lb<Key.shift_r>)<Key.enter>
Screenshot: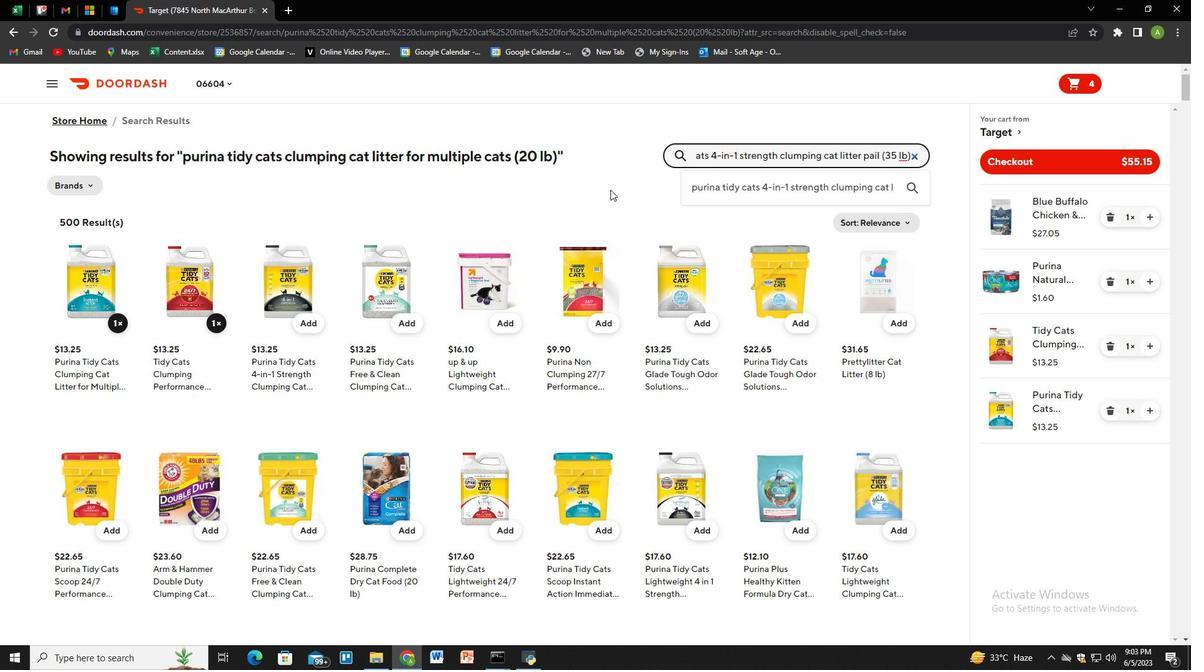 
Action: Mouse moved to (120, 323)
Screenshot: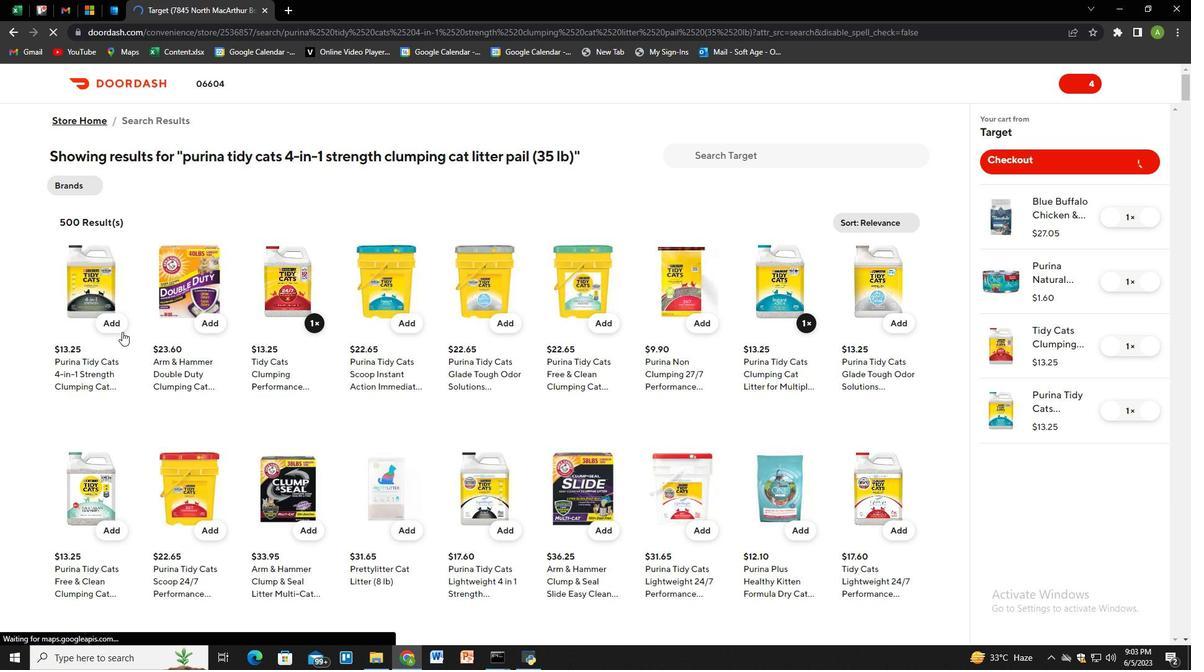 
Action: Mouse pressed left at (120, 323)
Screenshot: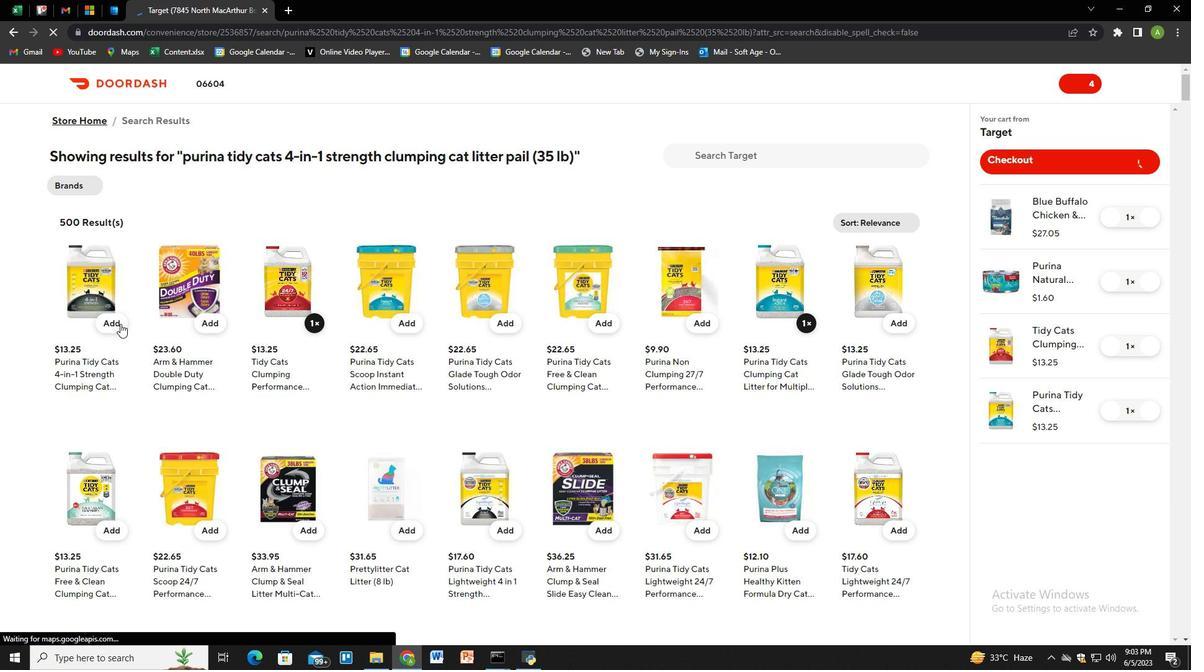 
Action: Mouse moved to (1008, 169)
Screenshot: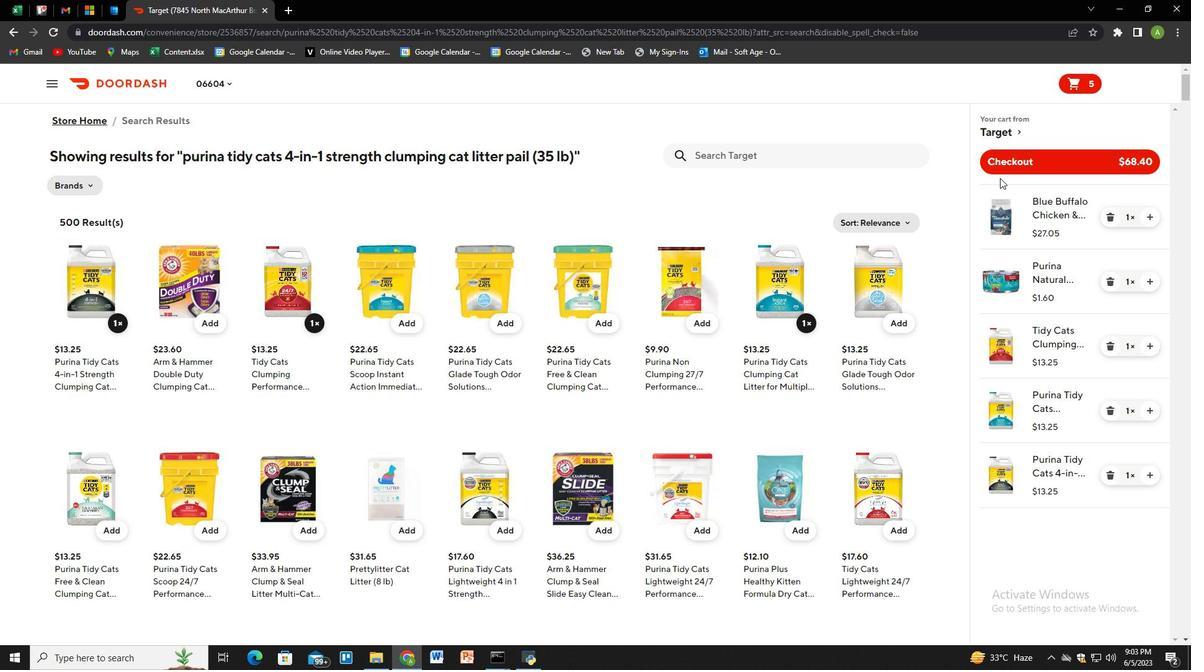 
Action: Mouse pressed left at (1008, 169)
Screenshot: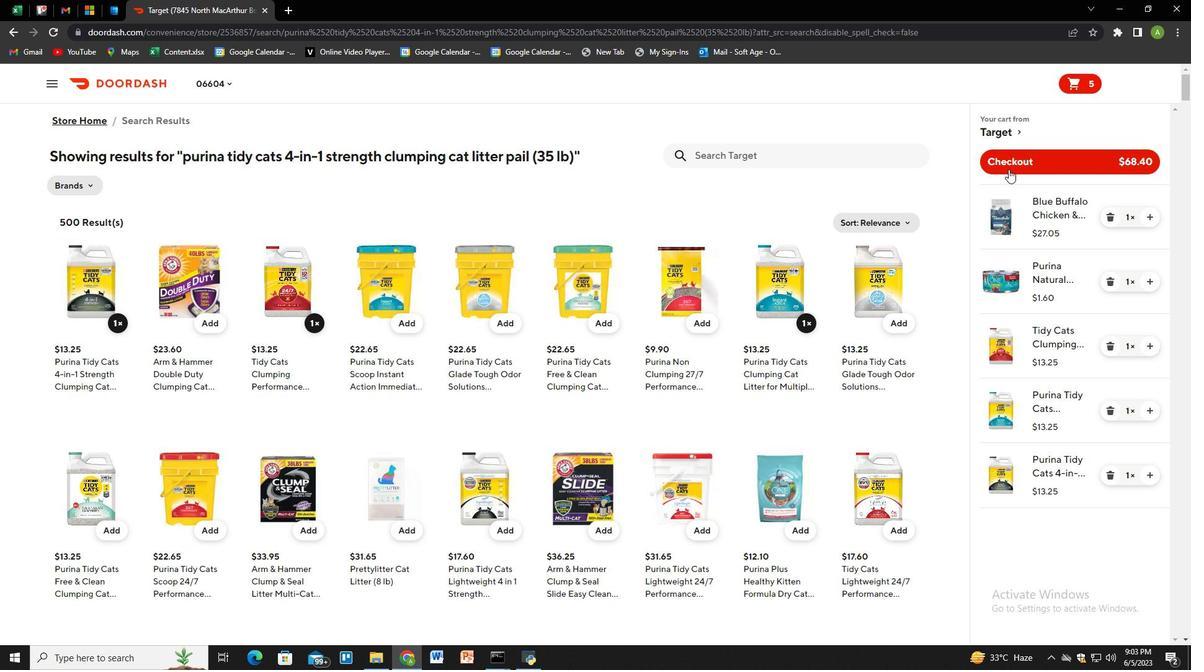 
Action: Mouse moved to (887, 49)
Screenshot: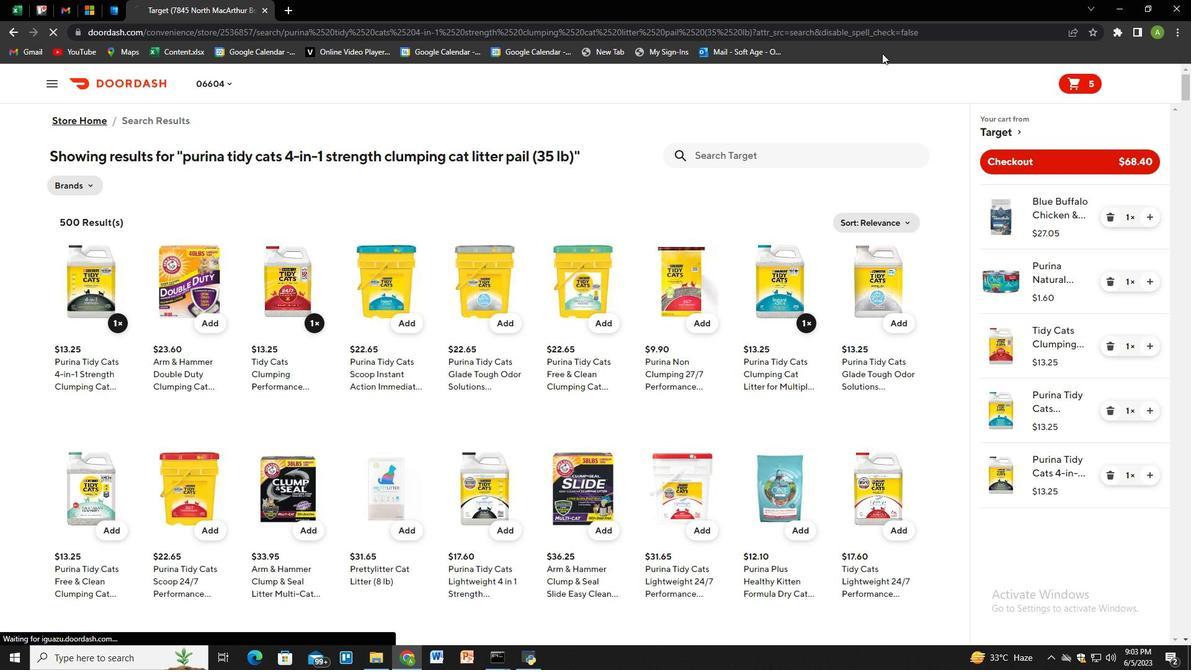 
